 Task: Find a place to stay in Pekin, ND, with a price range of ₹10,000 to ₹15,000, 1 bedroom, 1 bed, 1 bathroom, and self check-in for 2 adults from June 2 to June 15.
Action: Mouse moved to (368, 146)
Screenshot: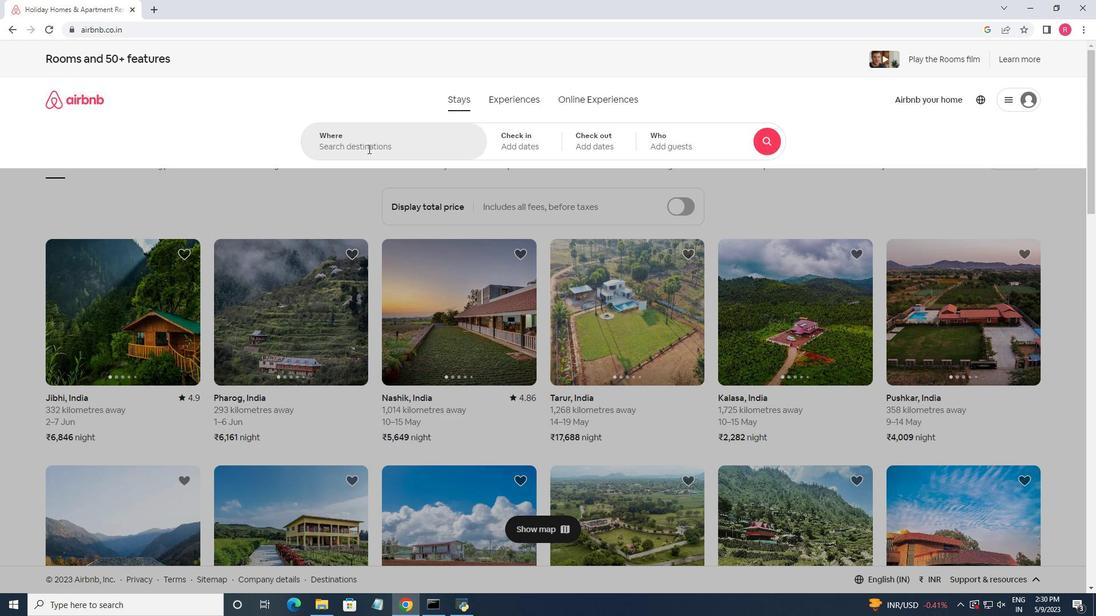 
Action: Mouse pressed left at (368, 146)
Screenshot: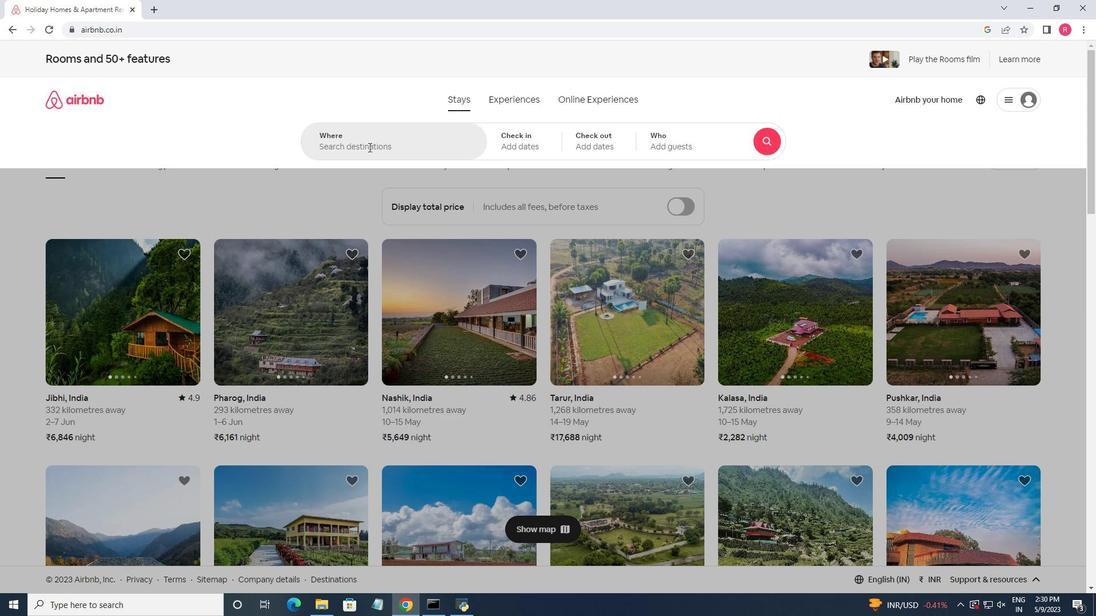 
Action: Mouse moved to (369, 145)
Screenshot: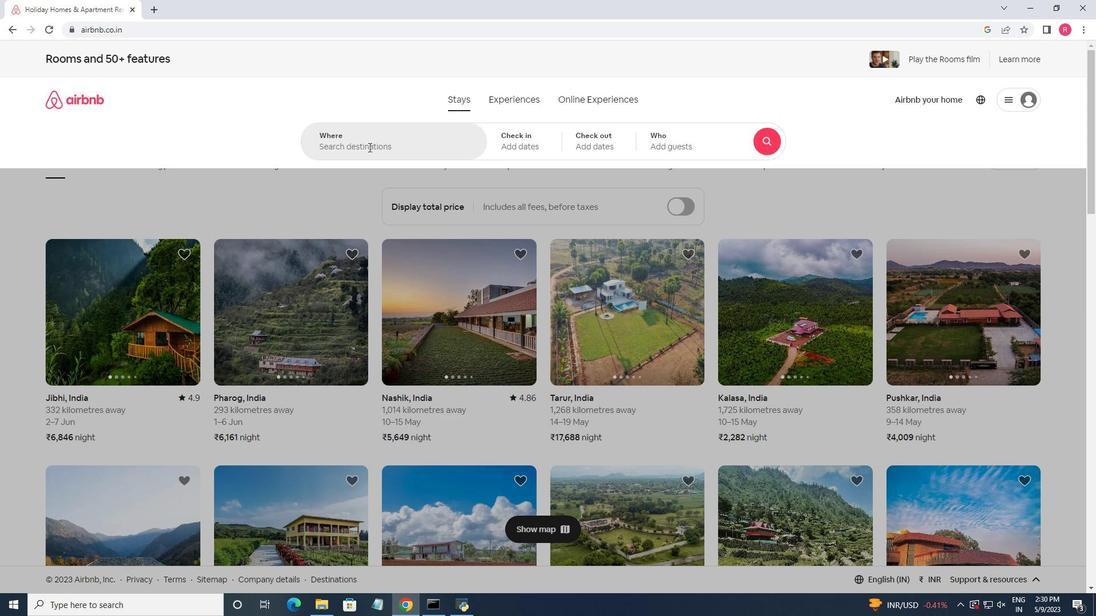
Action: Key pressed <Key.shift>Pekin,<Key.space><Key.shift>United<Key.space><Key.shift>States
Screenshot: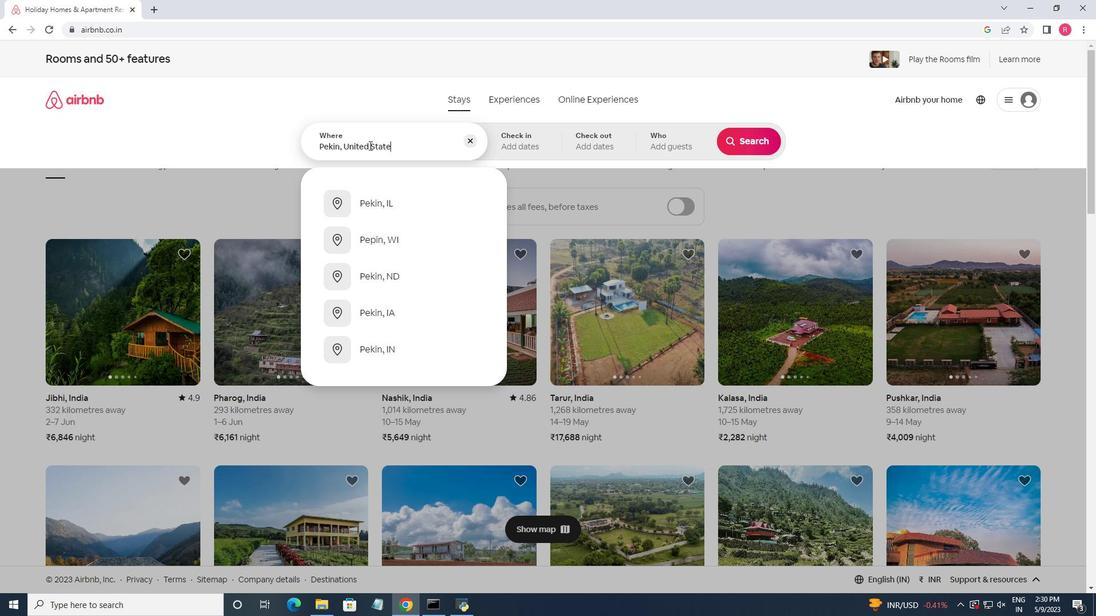 
Action: Mouse moved to (405, 219)
Screenshot: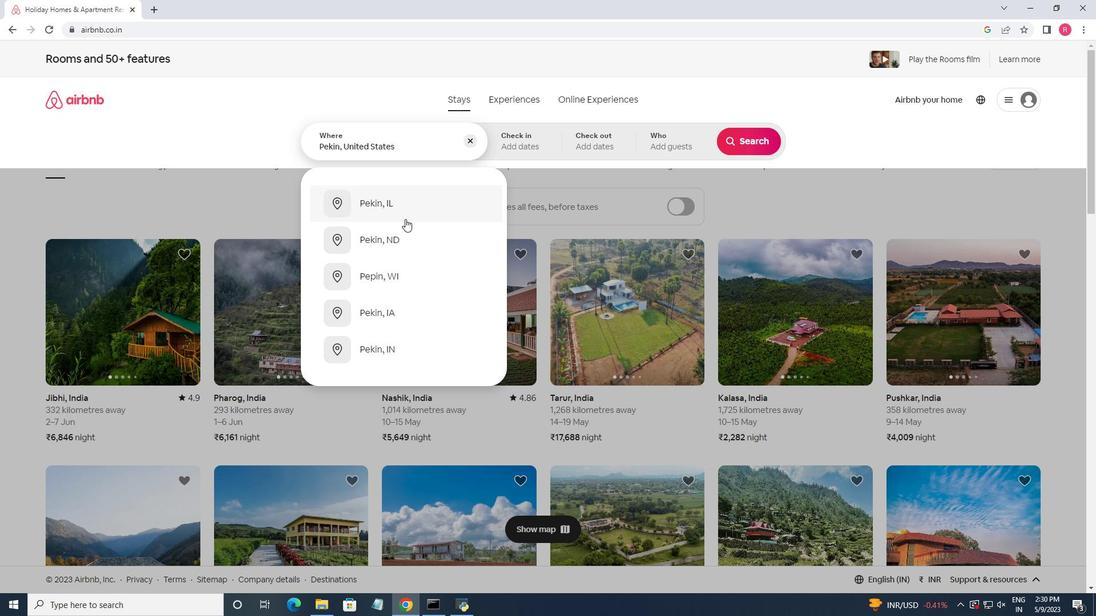 
Action: Key pressed <Key.enter>
Screenshot: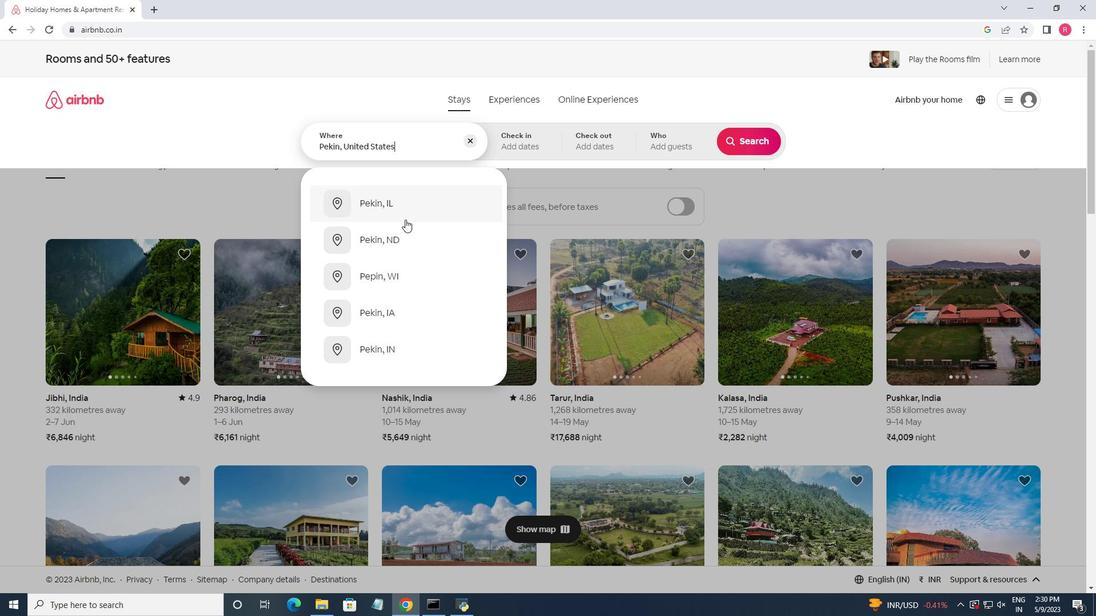 
Action: Mouse moved to (711, 278)
Screenshot: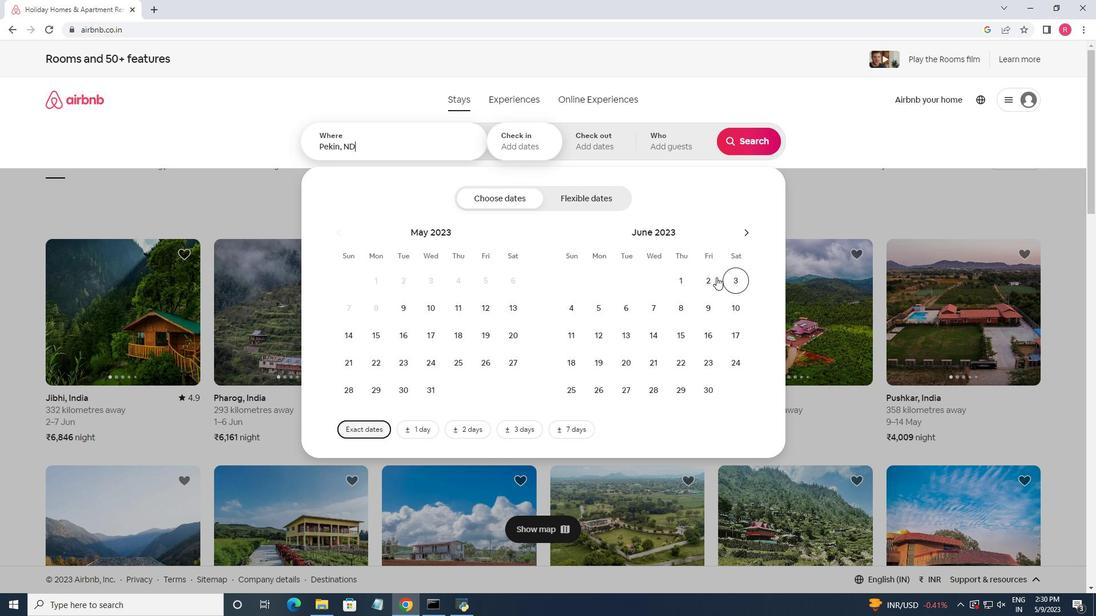
Action: Mouse pressed left at (711, 278)
Screenshot: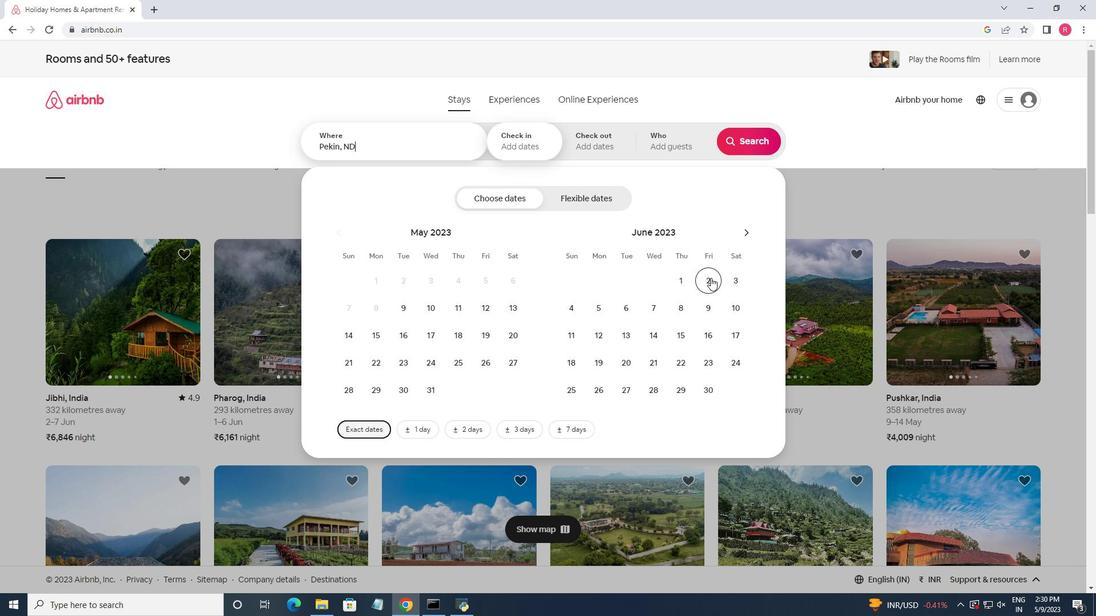 
Action: Mouse moved to (689, 338)
Screenshot: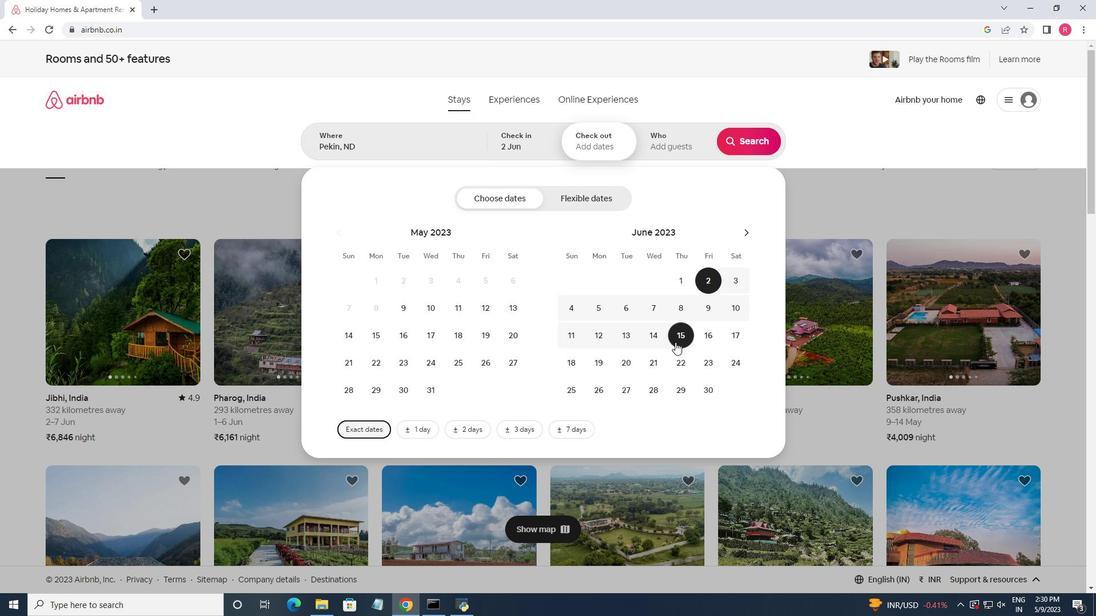 
Action: Mouse pressed left at (689, 338)
Screenshot: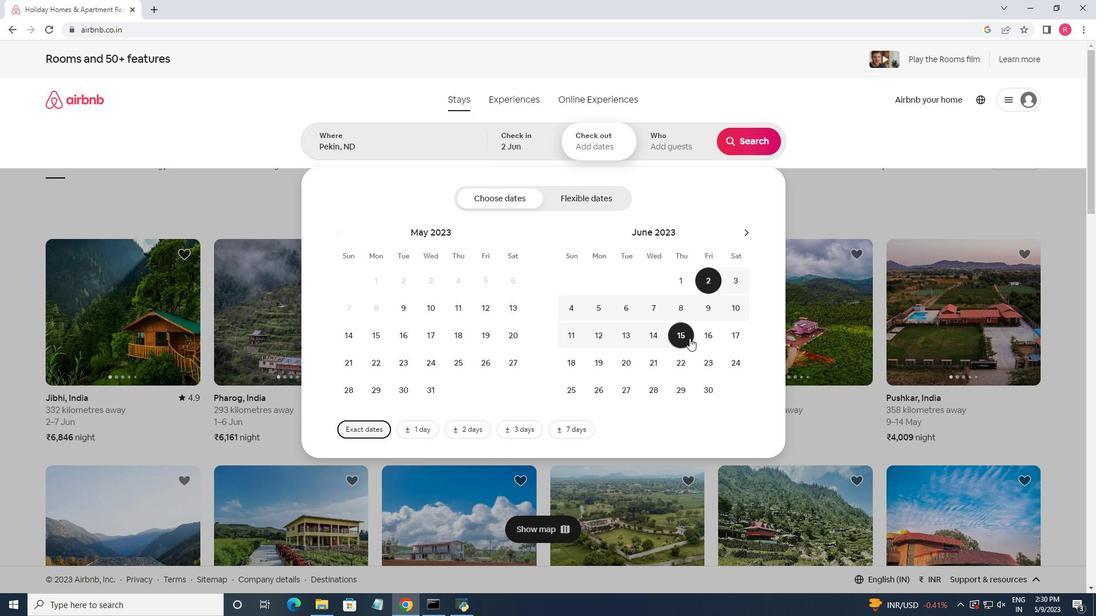 
Action: Mouse moved to (664, 153)
Screenshot: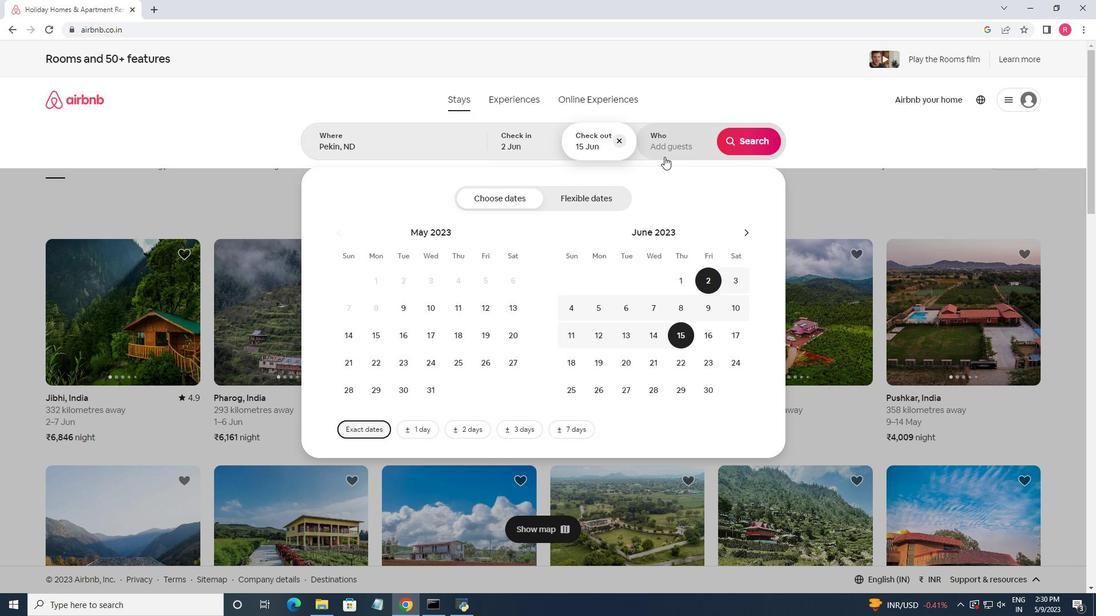 
Action: Mouse pressed left at (664, 153)
Screenshot: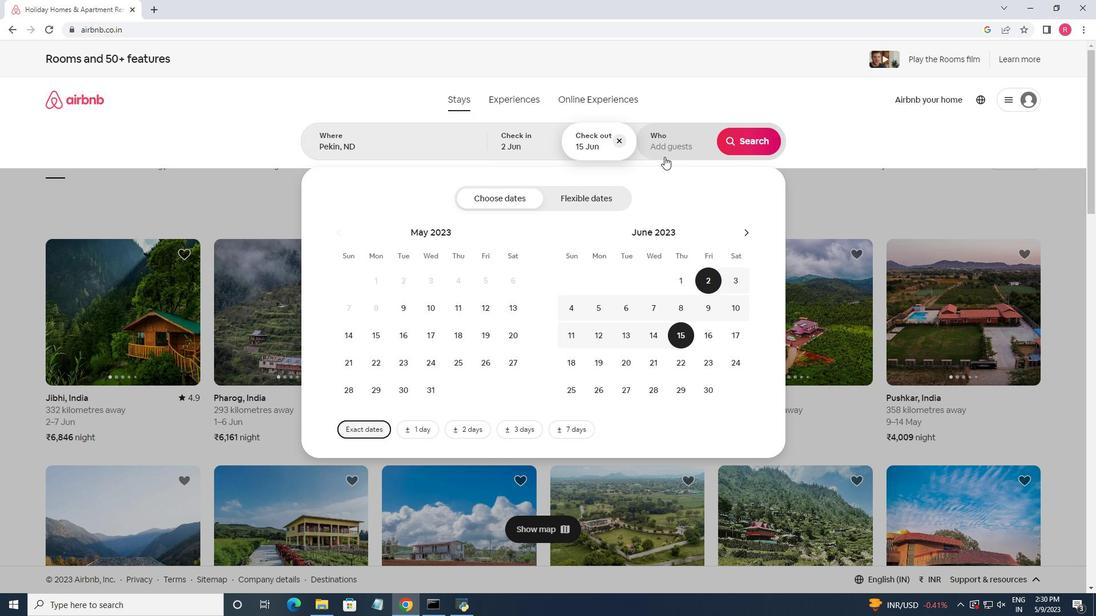 
Action: Mouse moved to (759, 199)
Screenshot: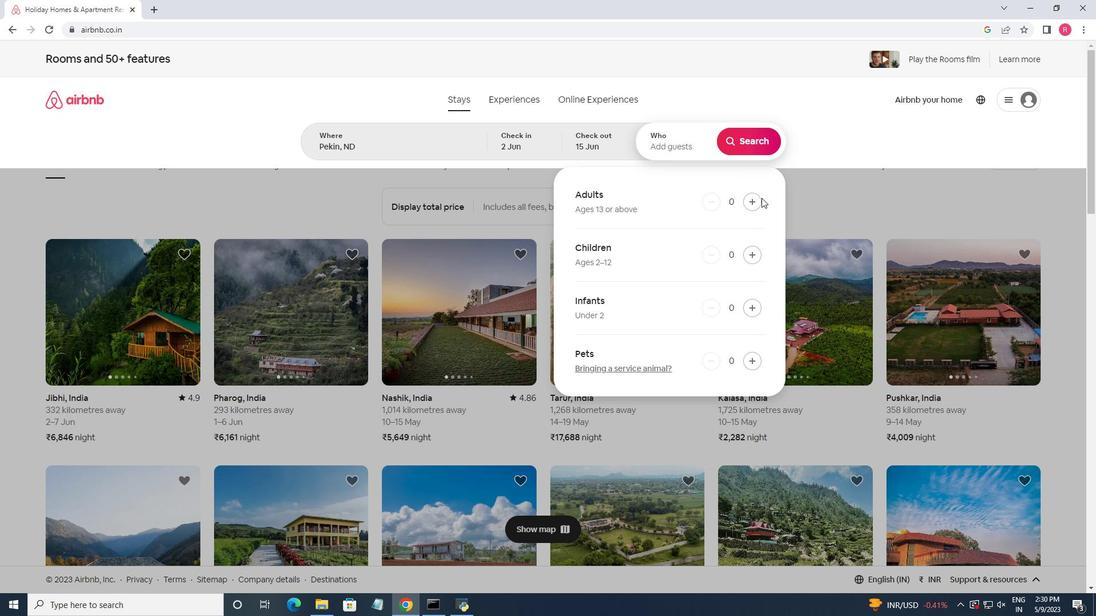 
Action: Mouse pressed left at (759, 199)
Screenshot: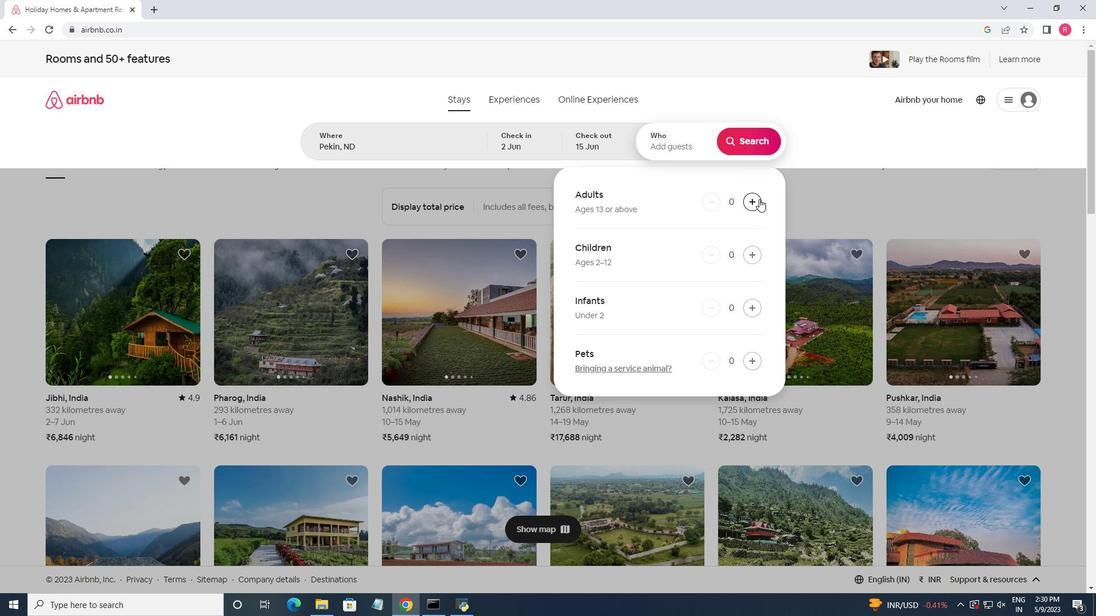 
Action: Mouse pressed left at (759, 199)
Screenshot: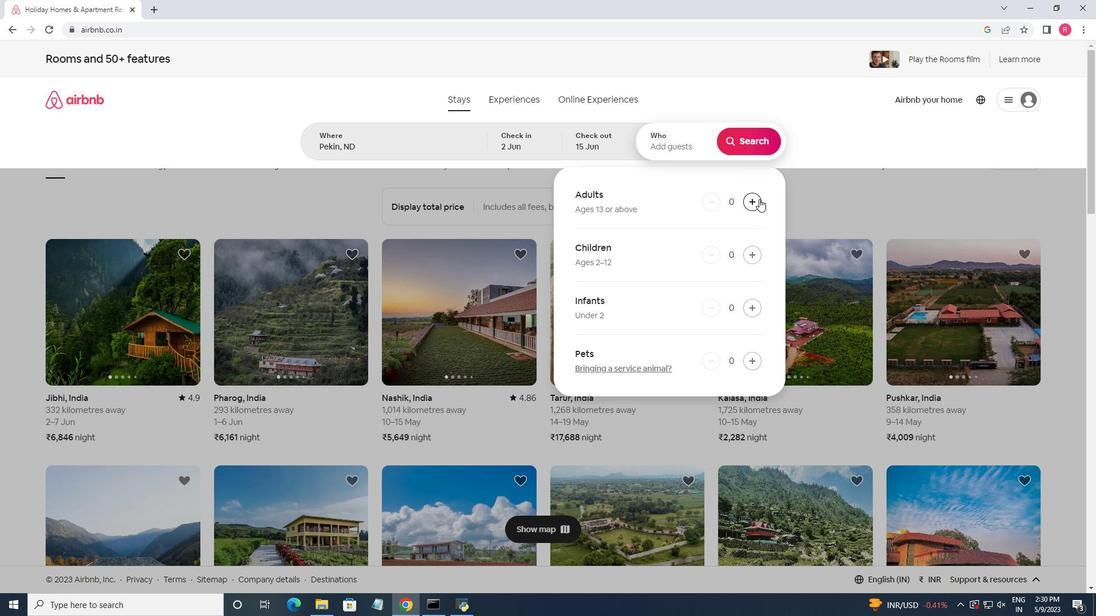 
Action: Mouse moved to (738, 147)
Screenshot: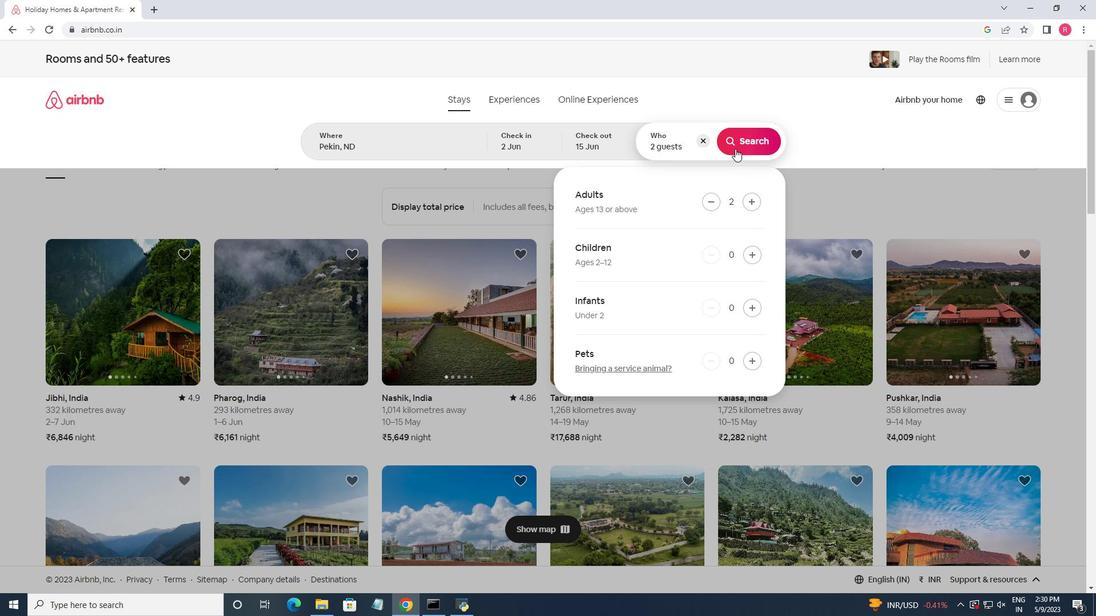 
Action: Mouse pressed left at (738, 147)
Screenshot: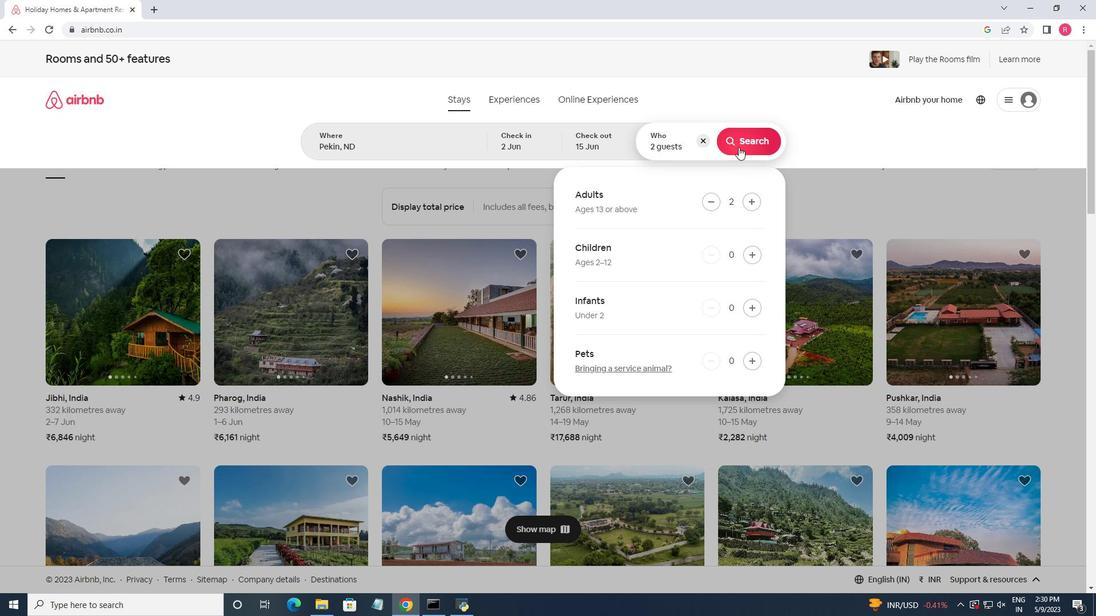 
Action: Mouse moved to (1044, 114)
Screenshot: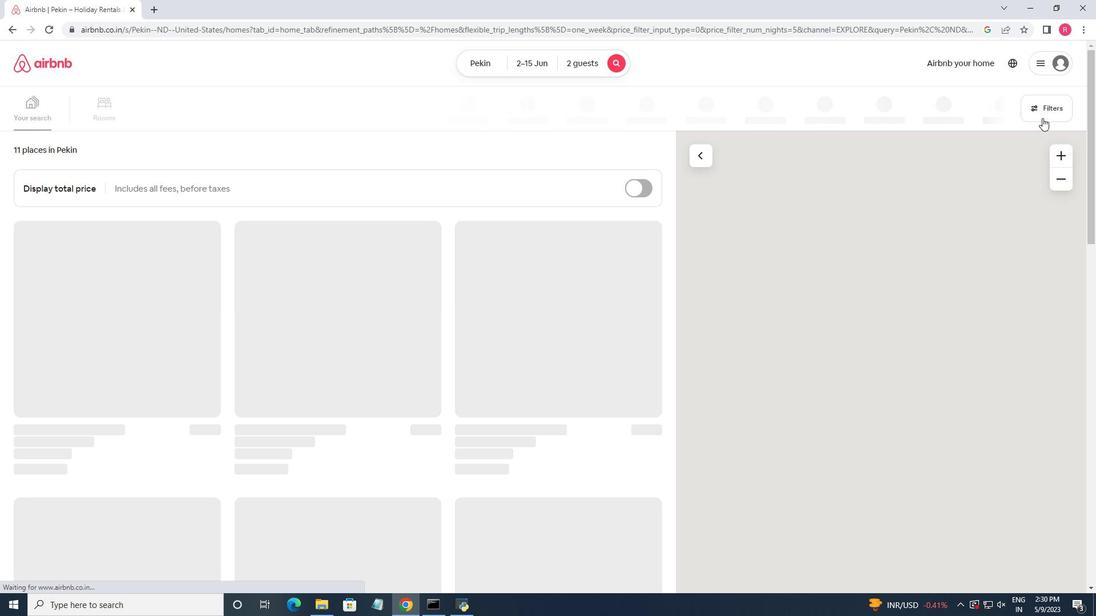 
Action: Mouse pressed left at (1044, 114)
Screenshot: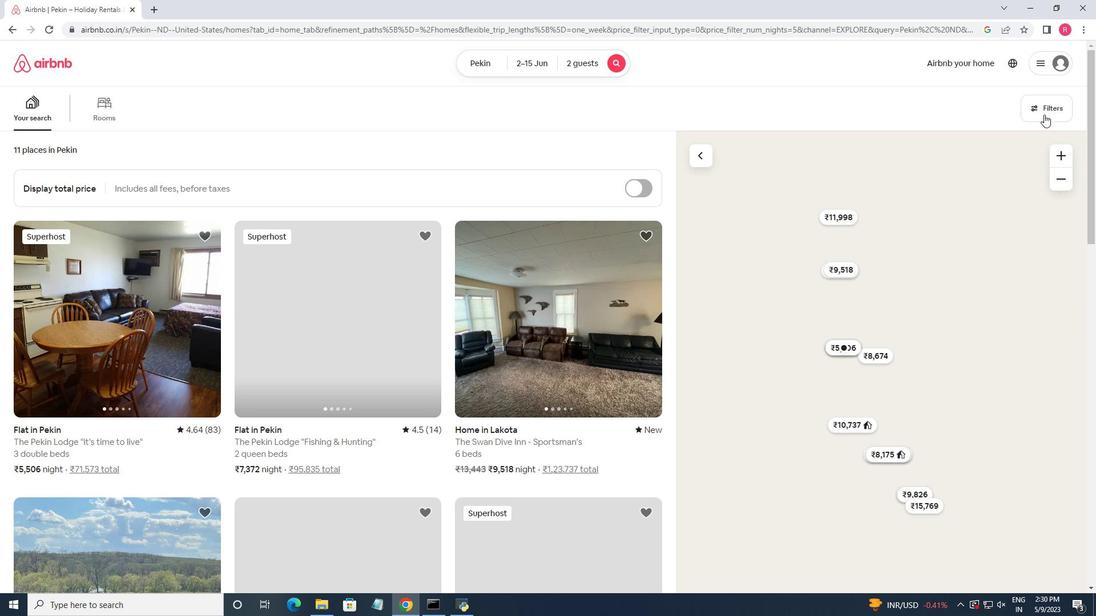 
Action: Mouse moved to (424, 385)
Screenshot: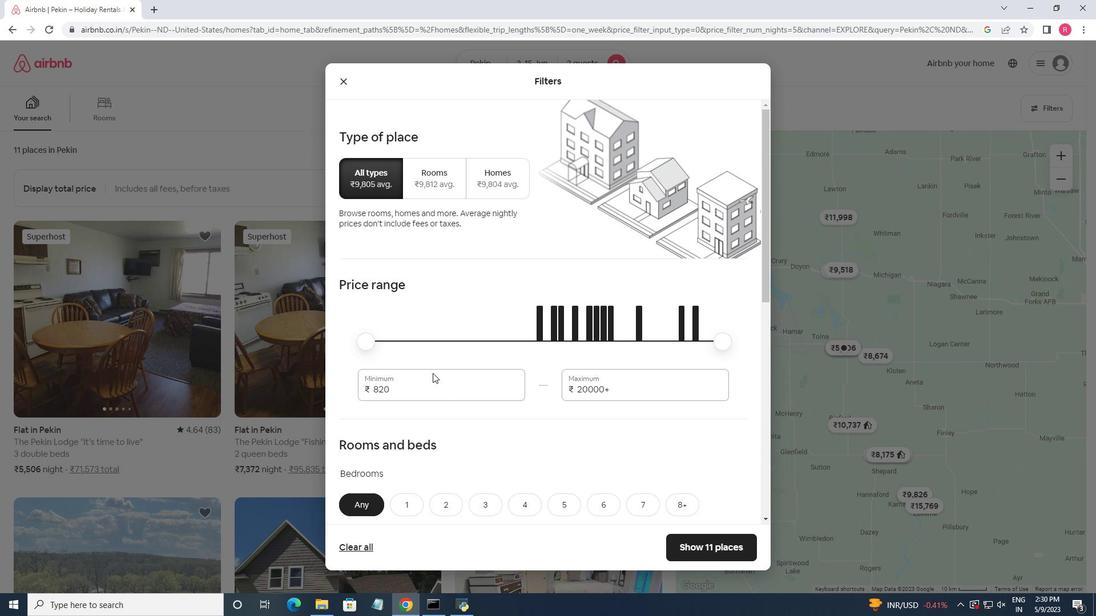 
Action: Mouse pressed left at (424, 385)
Screenshot: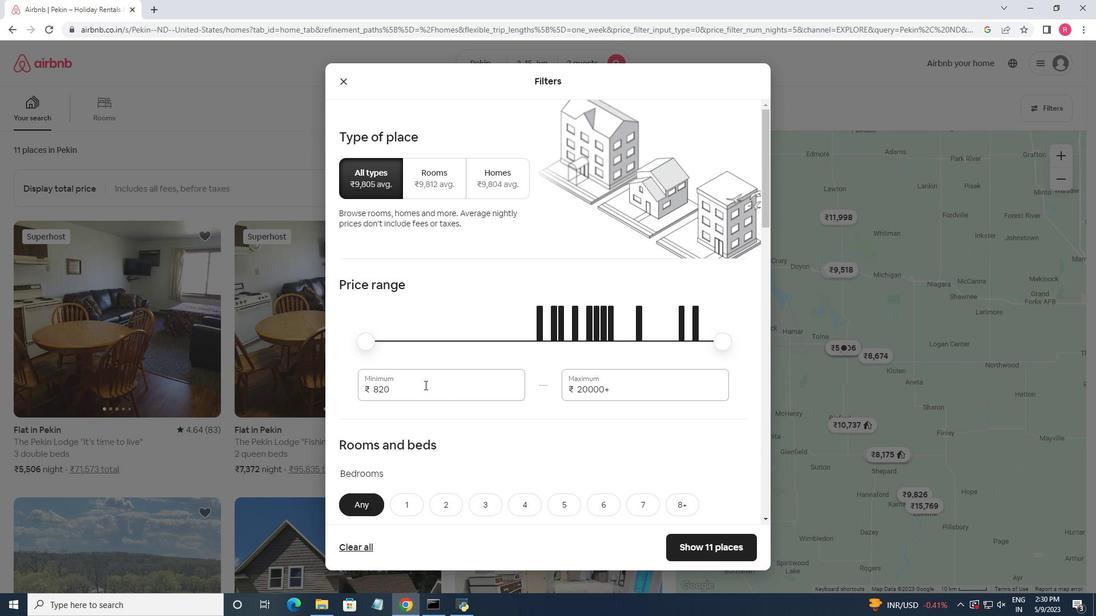 
Action: Mouse pressed left at (424, 385)
Screenshot: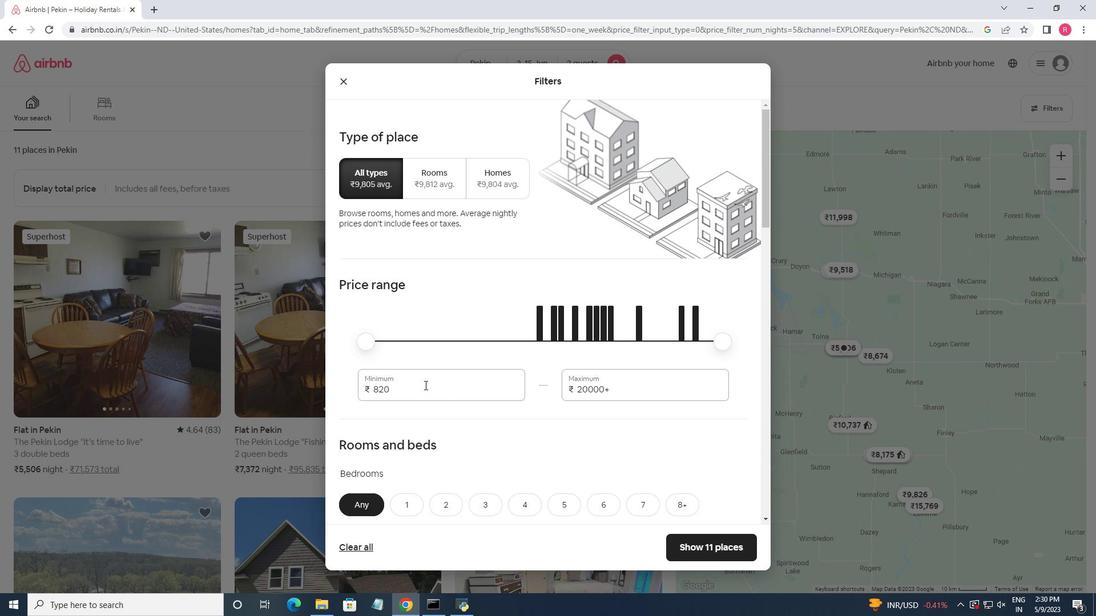 
Action: Key pressed 10000<Key.tab>15000
Screenshot: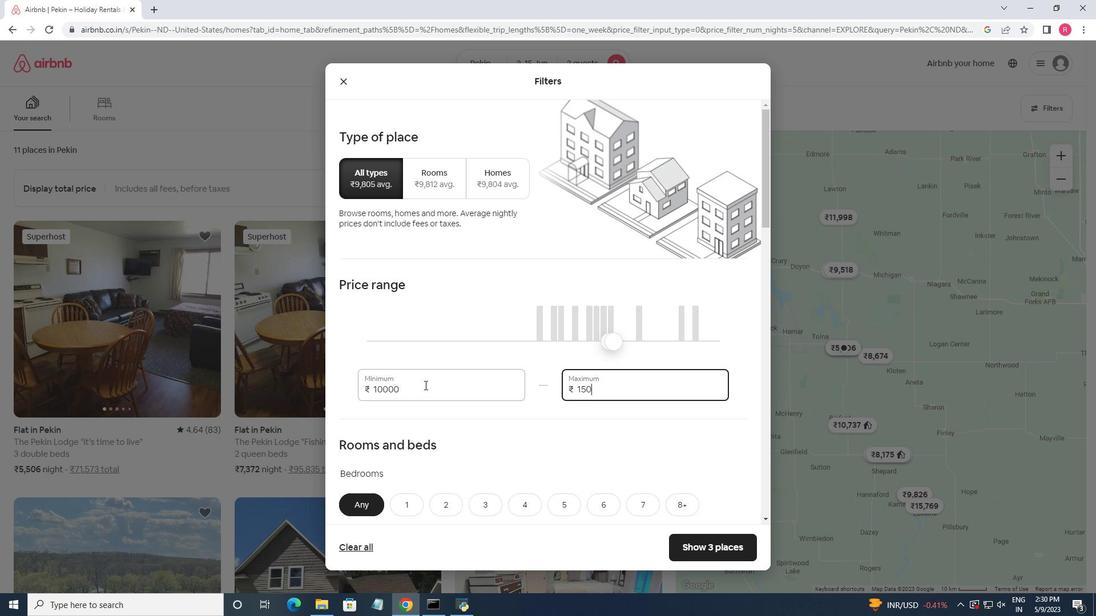 
Action: Mouse moved to (437, 428)
Screenshot: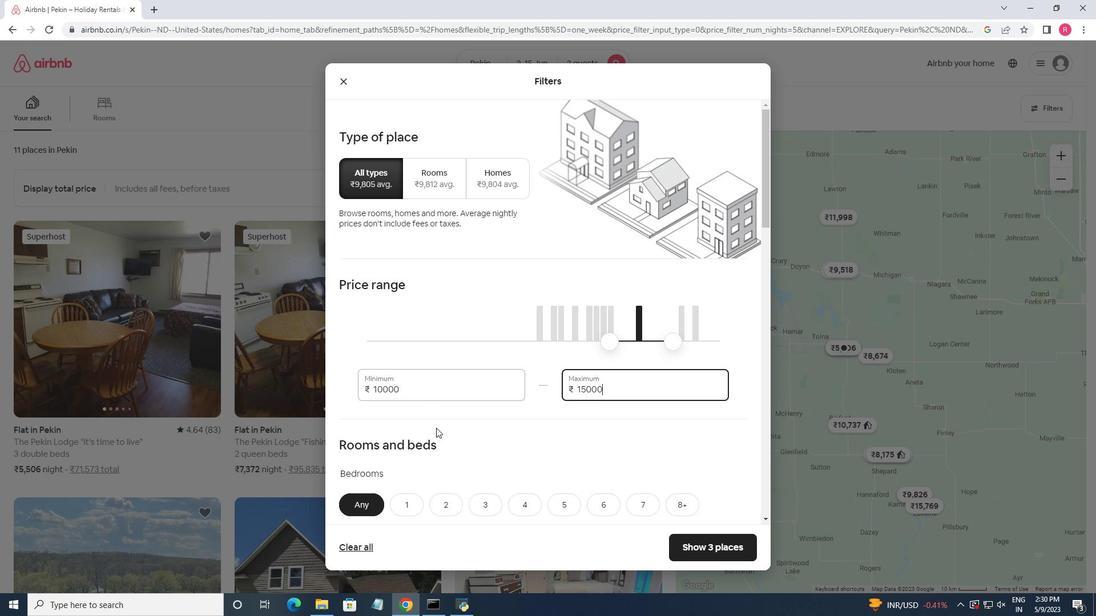 
Action: Mouse scrolled (437, 427) with delta (0, 0)
Screenshot: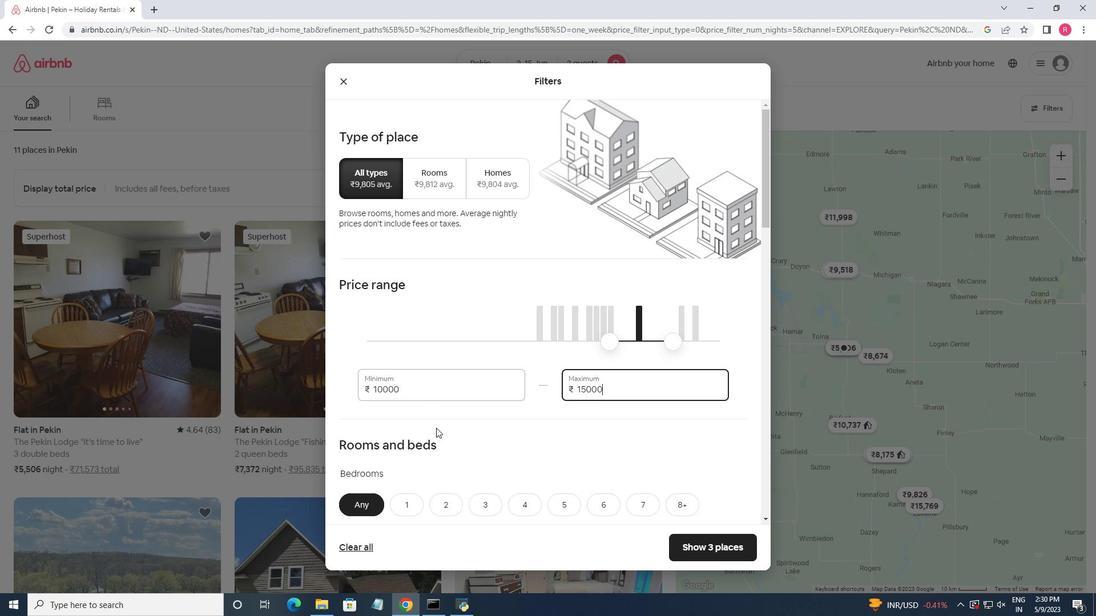 
Action: Mouse moved to (402, 446)
Screenshot: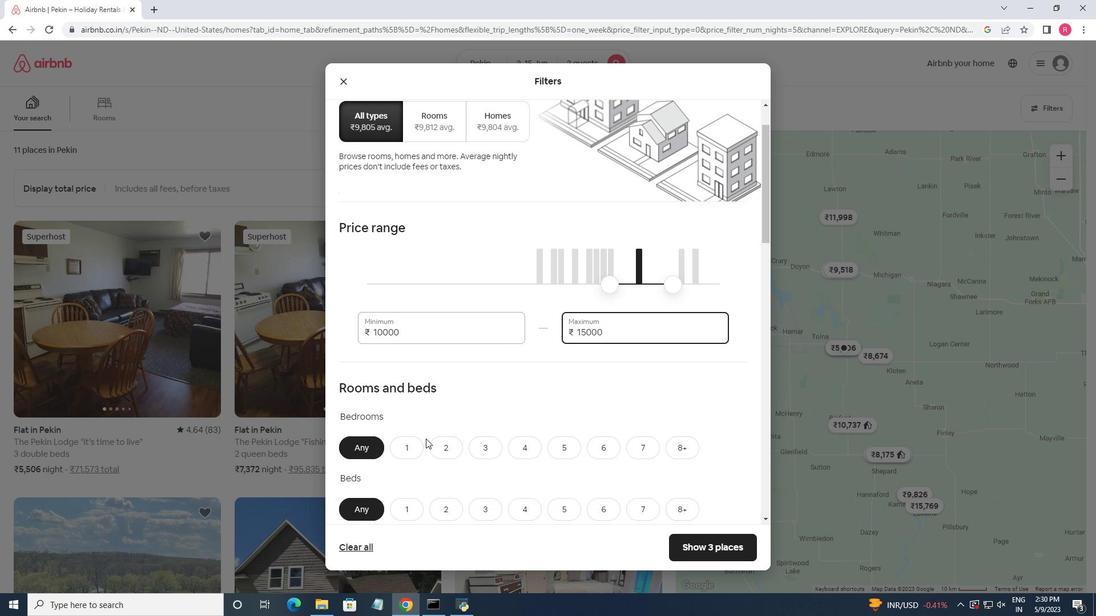 
Action: Mouse pressed left at (402, 446)
Screenshot: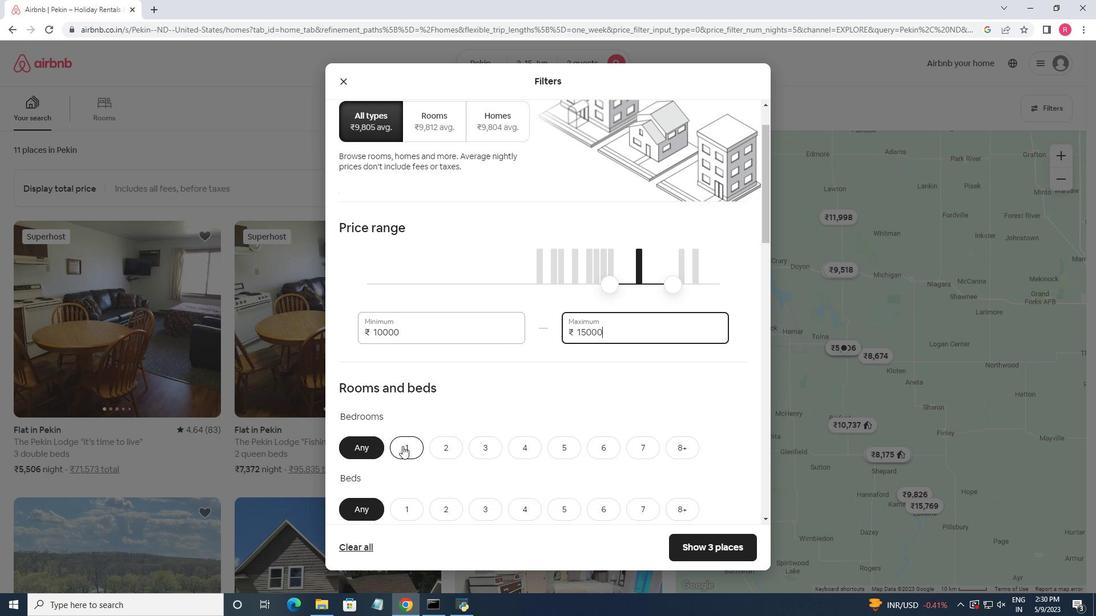 
Action: Mouse moved to (396, 509)
Screenshot: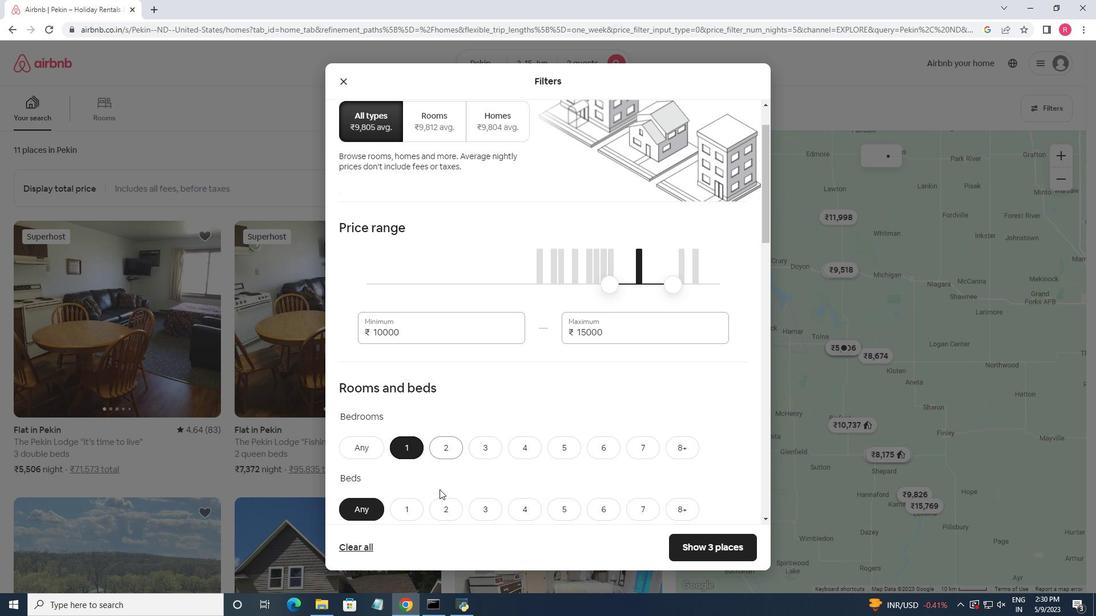 
Action: Mouse pressed left at (396, 509)
Screenshot: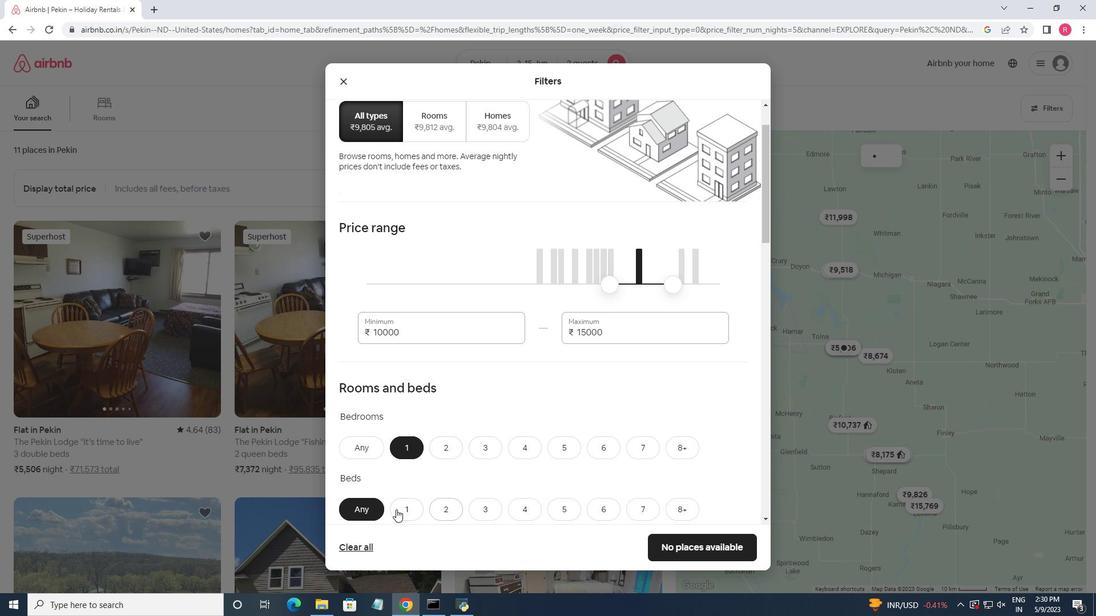 
Action: Mouse moved to (500, 399)
Screenshot: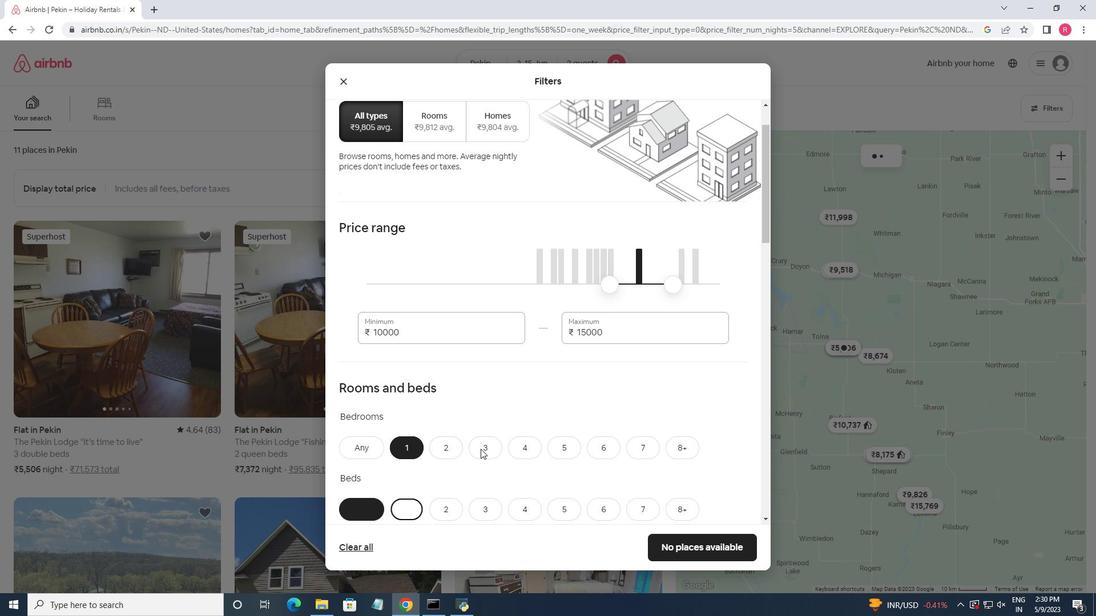 
Action: Mouse scrolled (500, 398) with delta (0, 0)
Screenshot: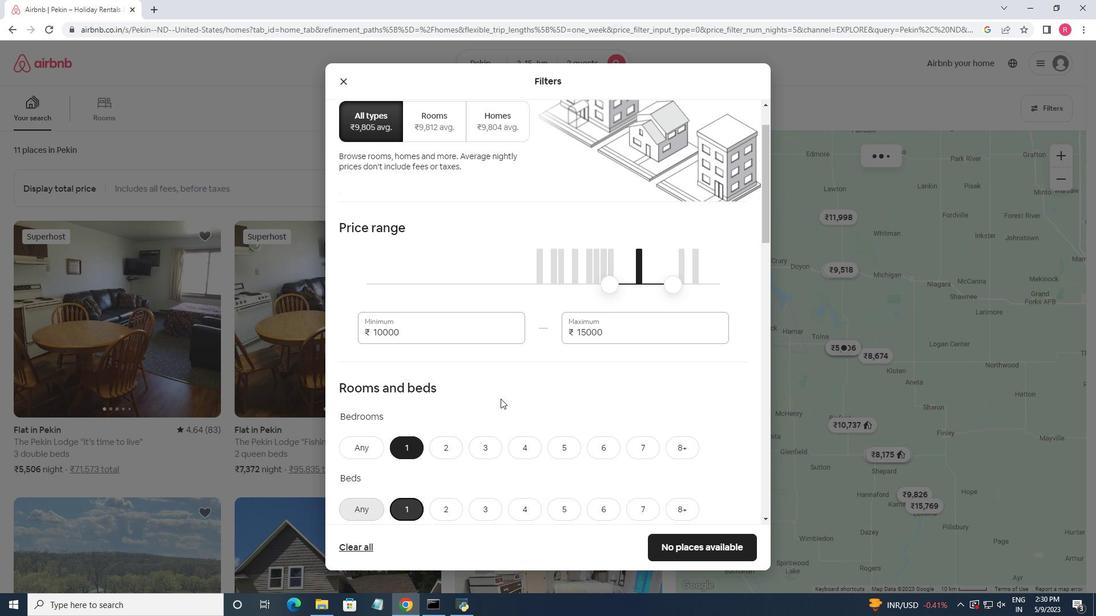 
Action: Mouse moved to (501, 398)
Screenshot: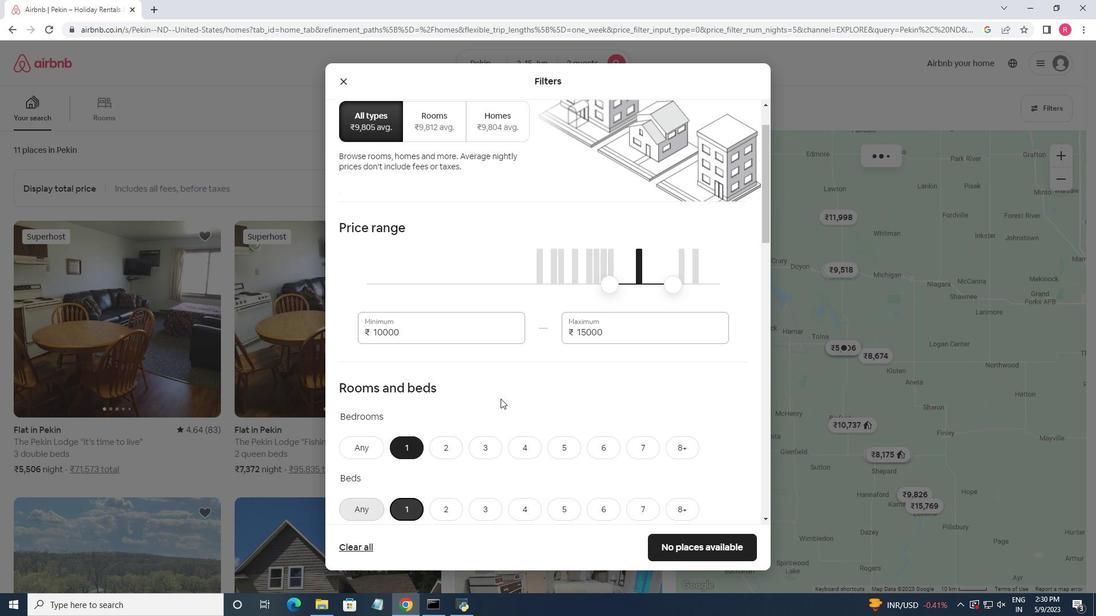 
Action: Mouse scrolled (501, 398) with delta (0, 0)
Screenshot: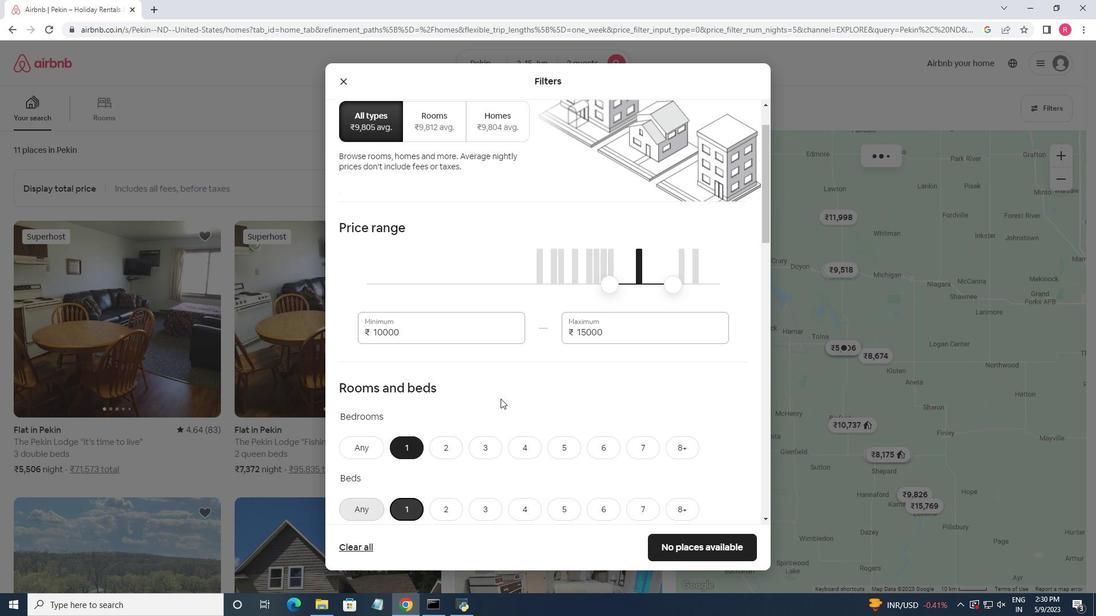 
Action: Mouse scrolled (501, 398) with delta (0, 0)
Screenshot: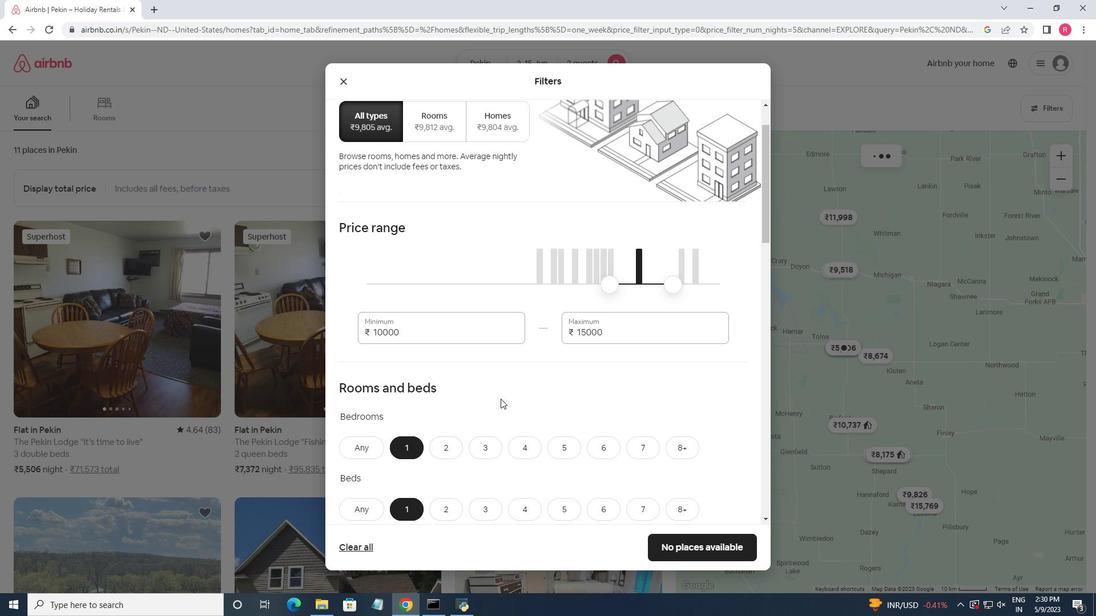 
Action: Mouse scrolled (501, 398) with delta (0, 0)
Screenshot: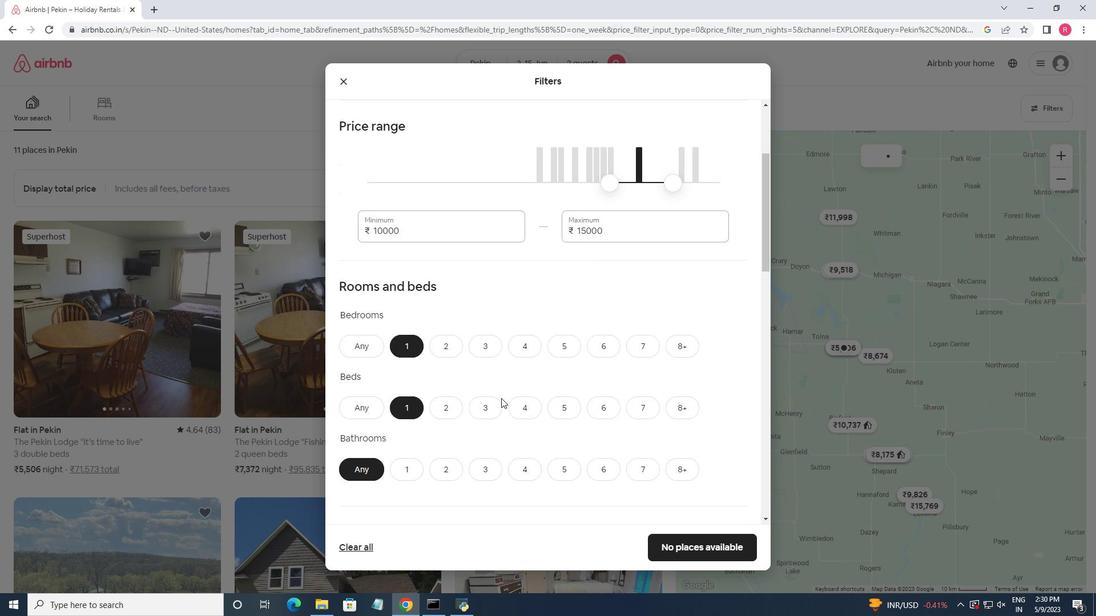 
Action: Mouse moved to (399, 349)
Screenshot: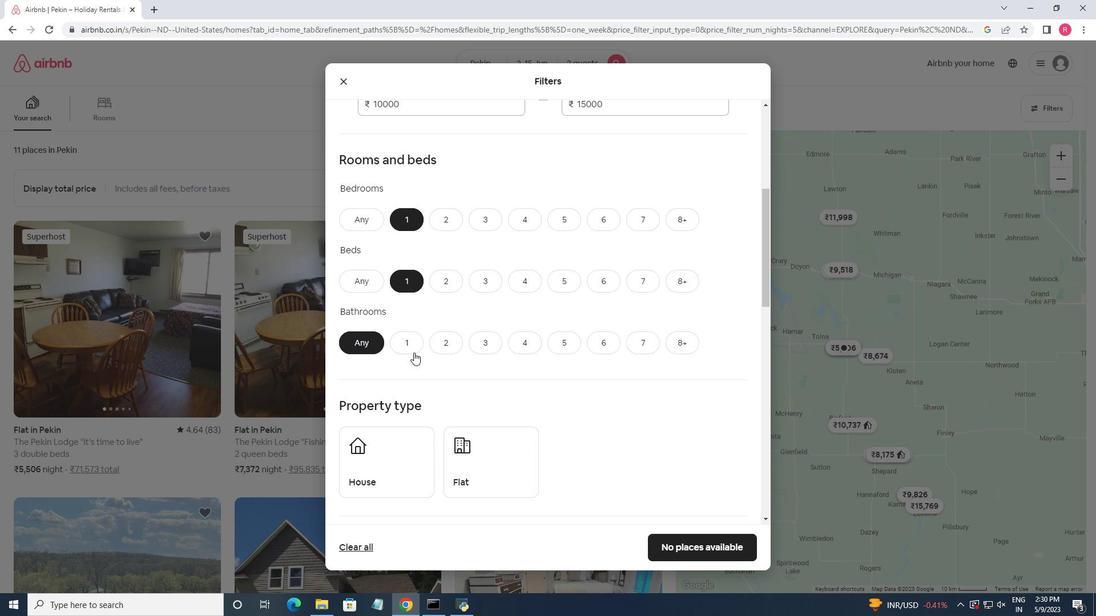 
Action: Mouse pressed left at (399, 349)
Screenshot: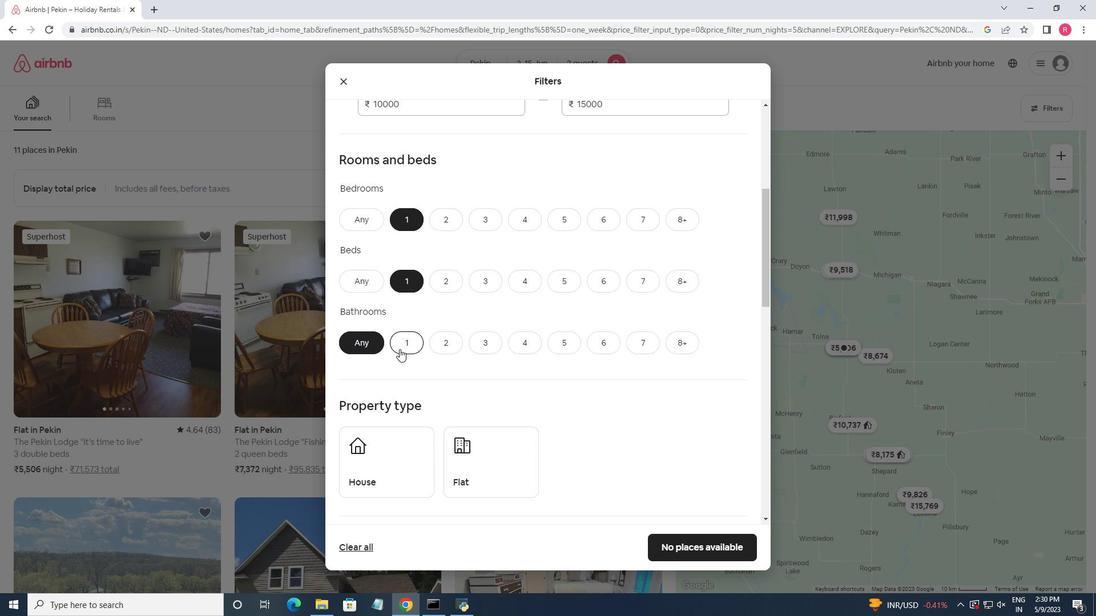 
Action: Mouse moved to (394, 469)
Screenshot: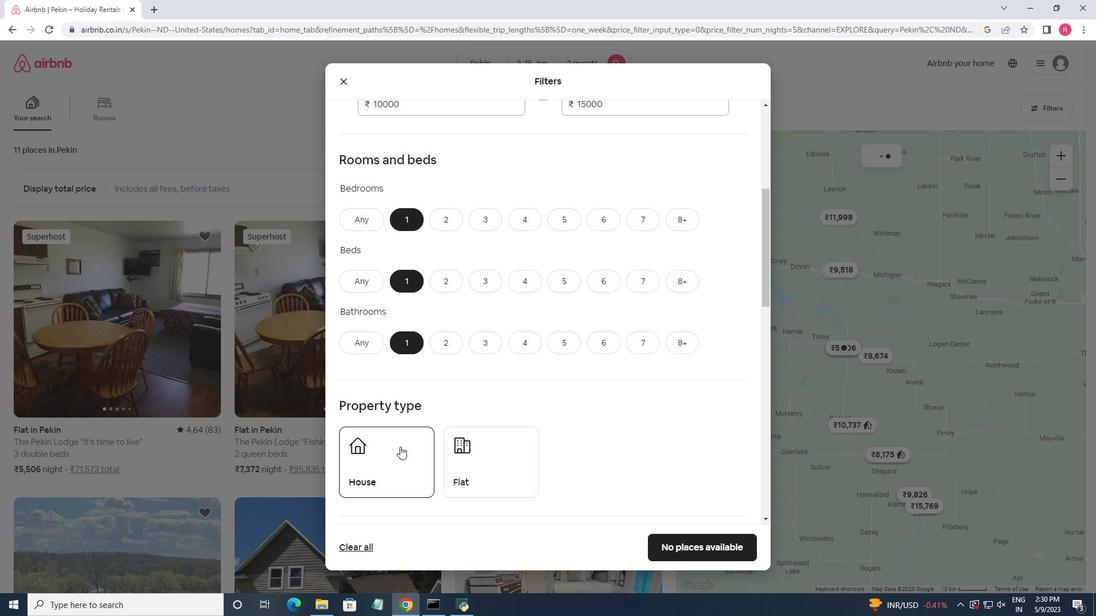 
Action: Mouse pressed left at (394, 469)
Screenshot: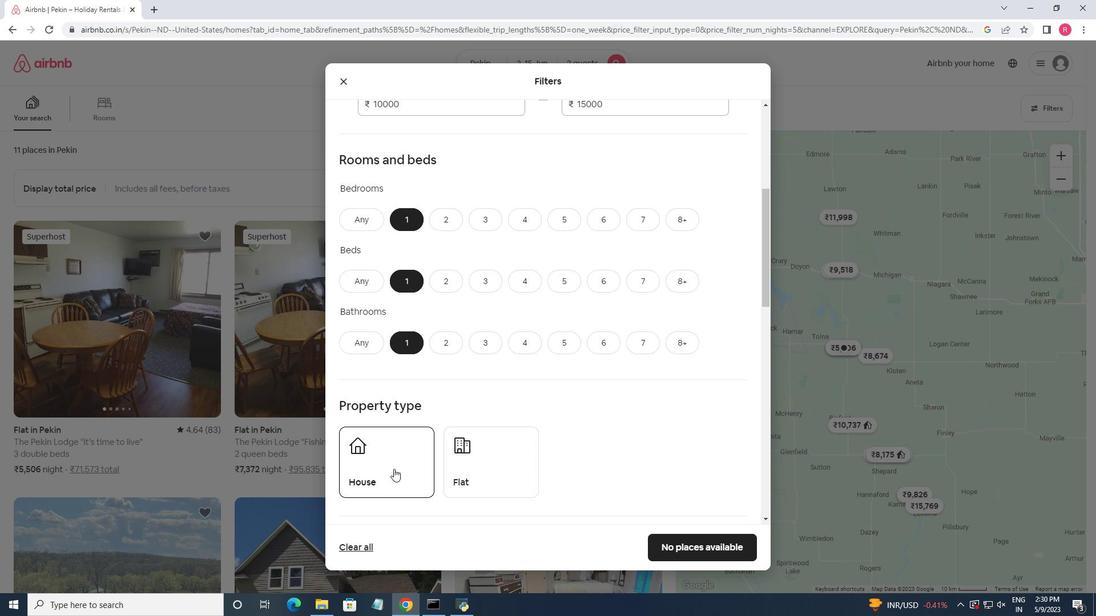 
Action: Mouse moved to (474, 464)
Screenshot: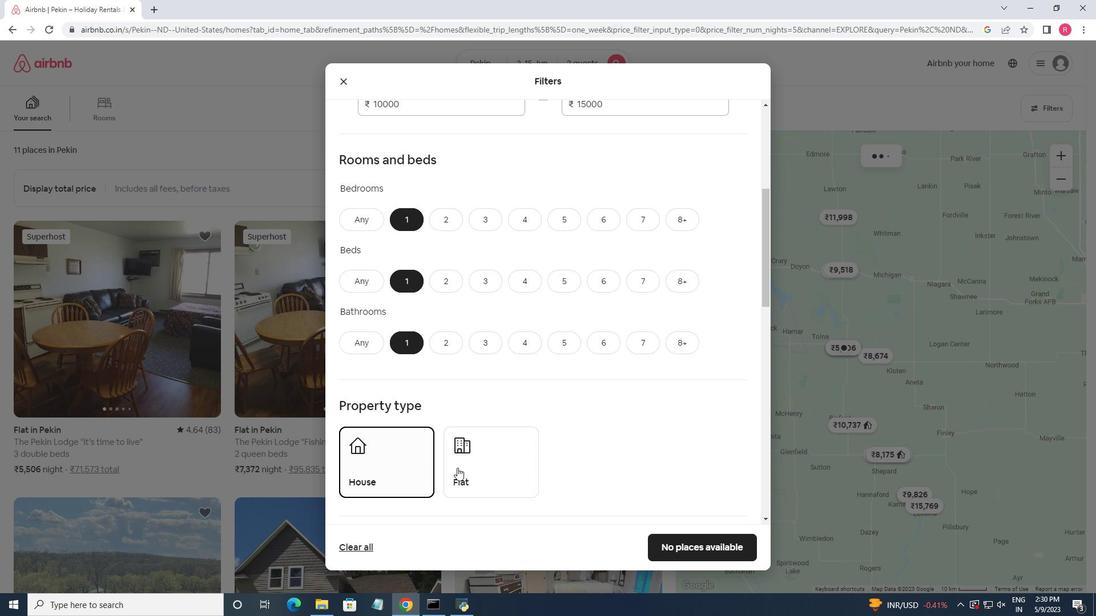 
Action: Mouse pressed left at (474, 464)
Screenshot: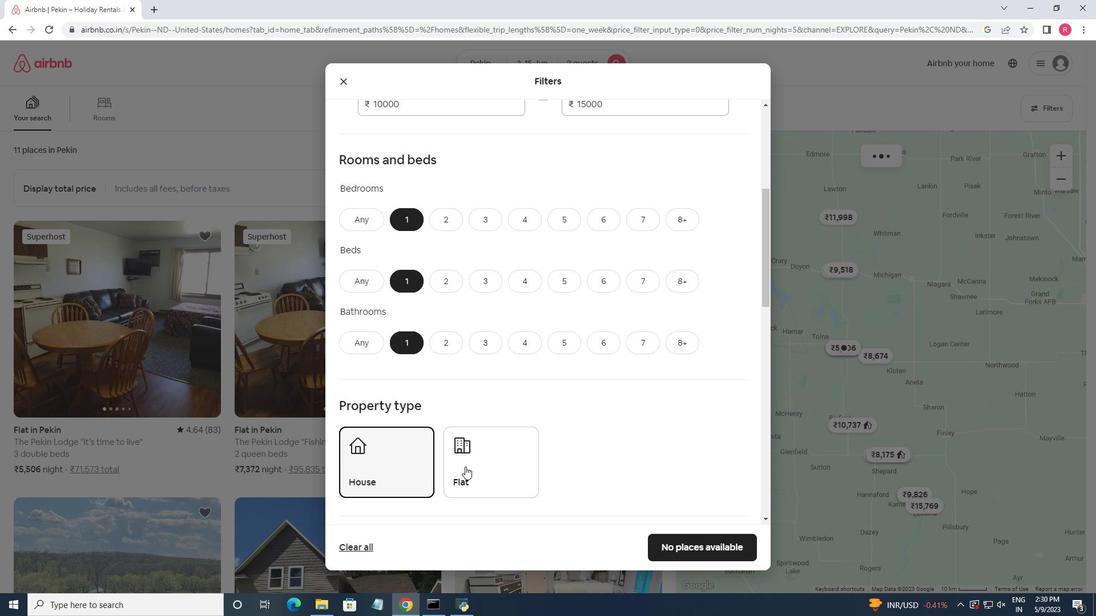 
Action: Mouse moved to (478, 359)
Screenshot: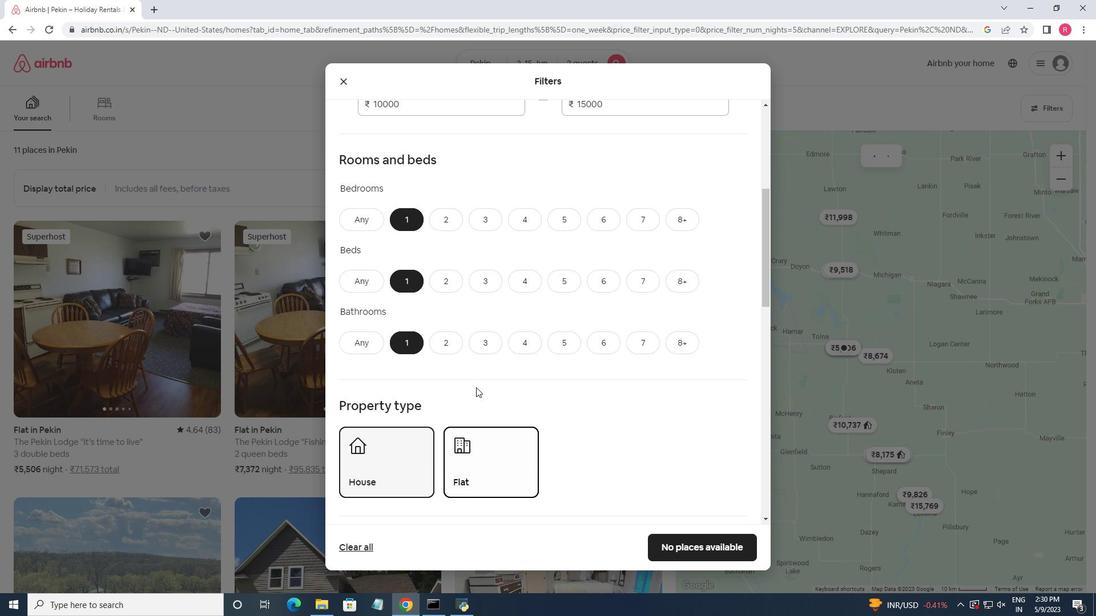 
Action: Mouse scrolled (478, 358) with delta (0, 0)
Screenshot: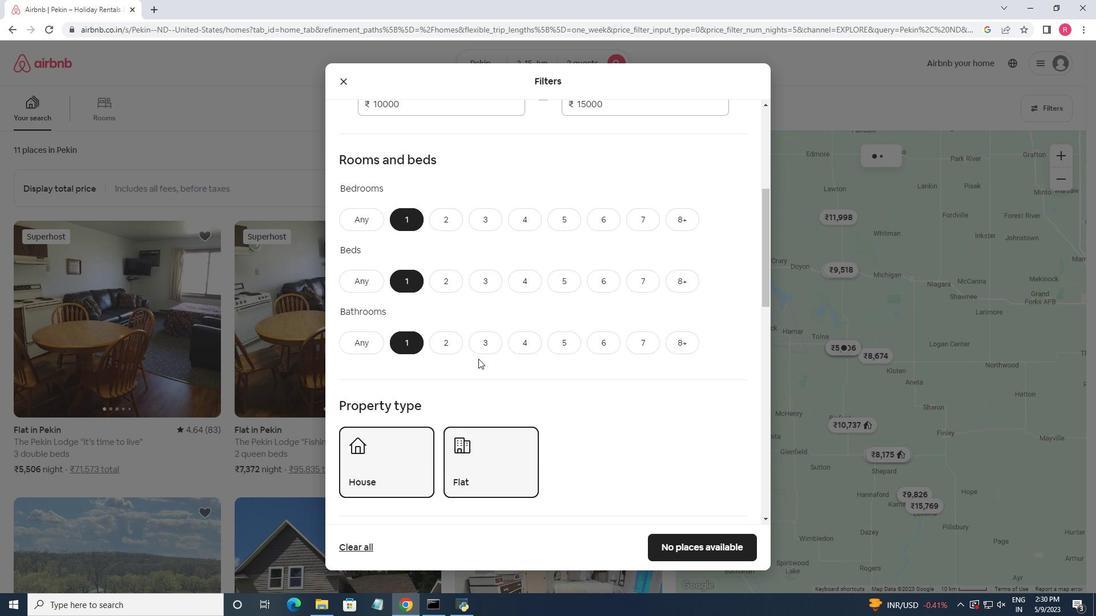 
Action: Mouse scrolled (478, 358) with delta (0, 0)
Screenshot: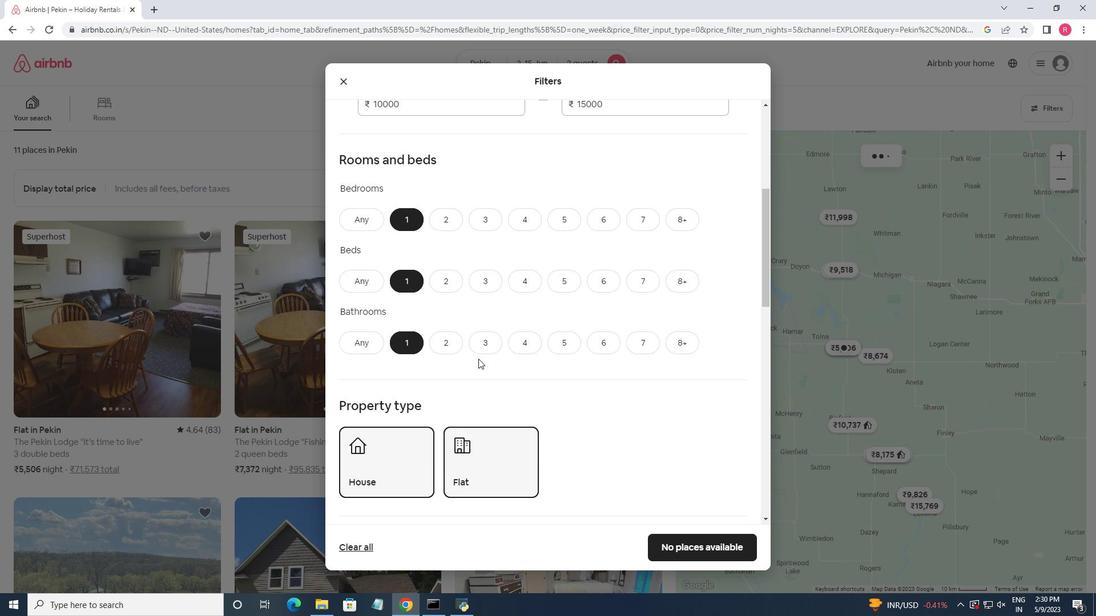 
Action: Mouse scrolled (478, 358) with delta (0, 0)
Screenshot: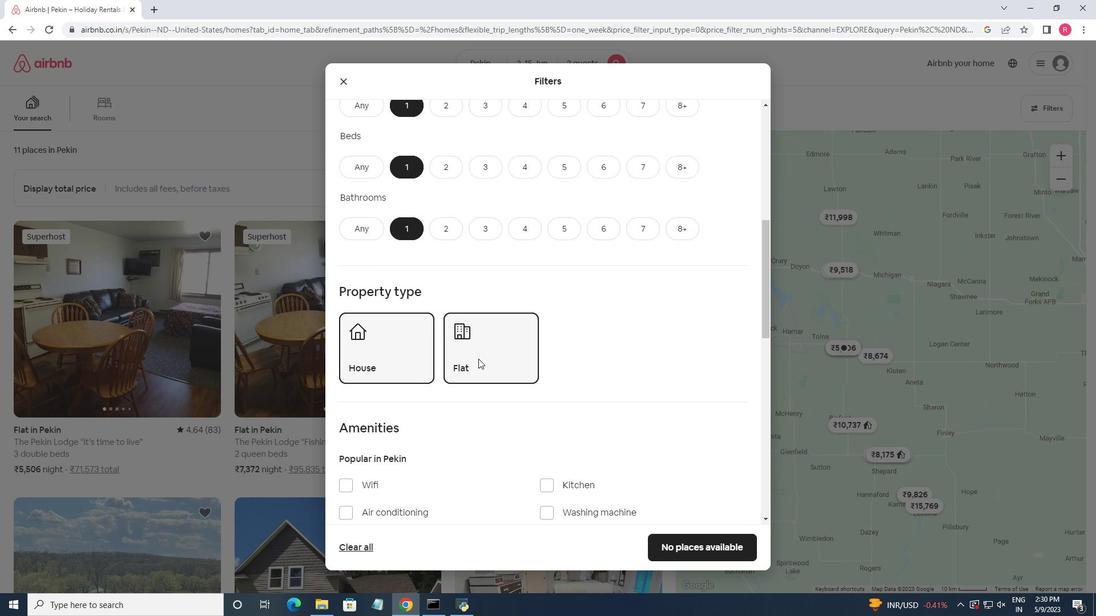 
Action: Mouse moved to (479, 358)
Screenshot: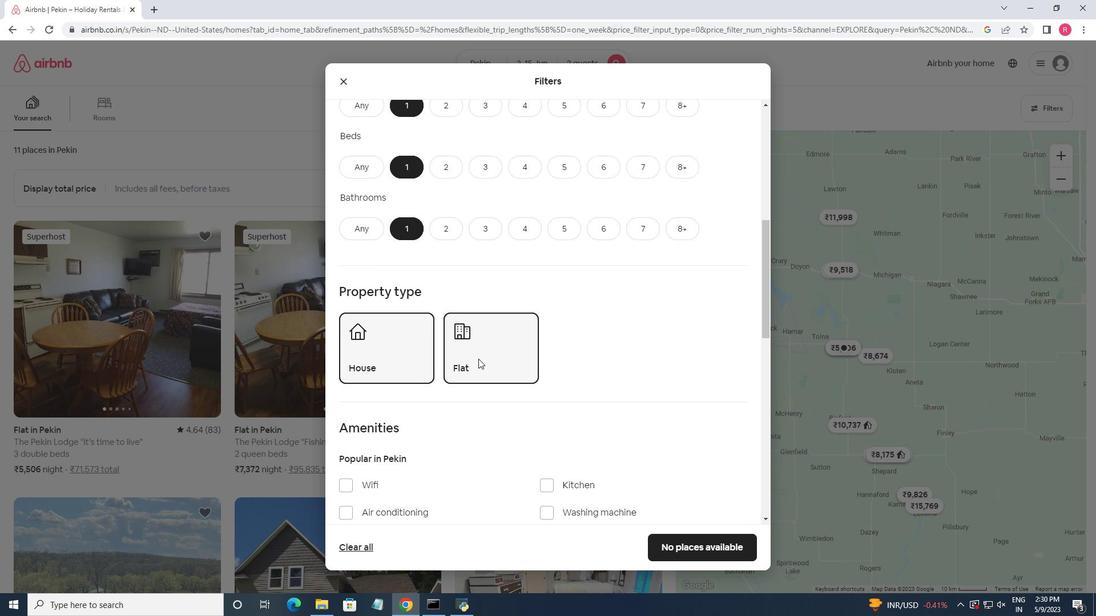 
Action: Mouse scrolled (479, 358) with delta (0, 0)
Screenshot: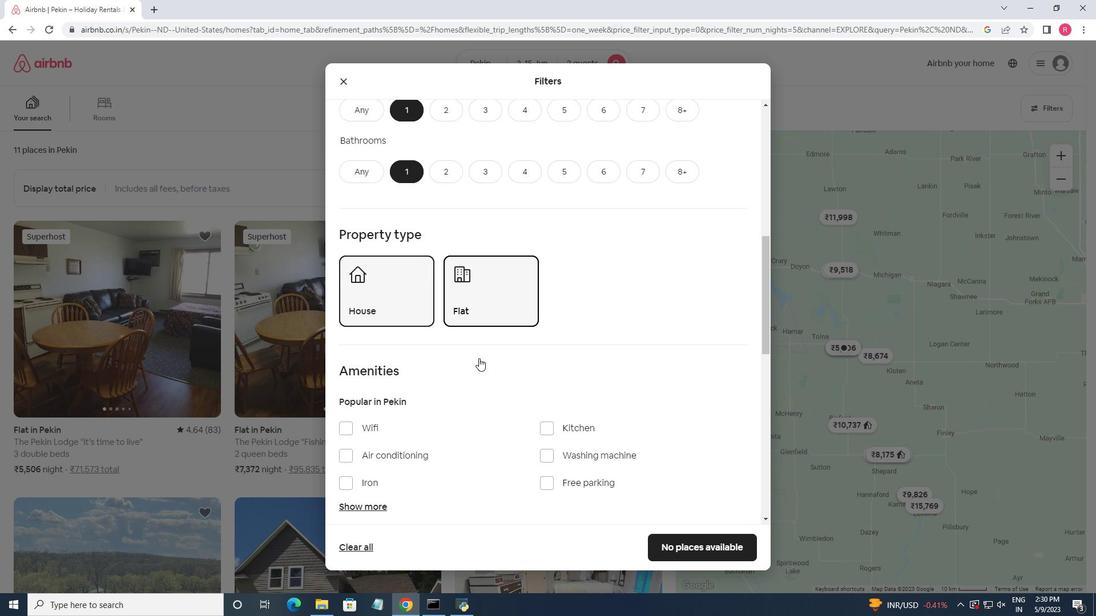 
Action: Mouse moved to (476, 364)
Screenshot: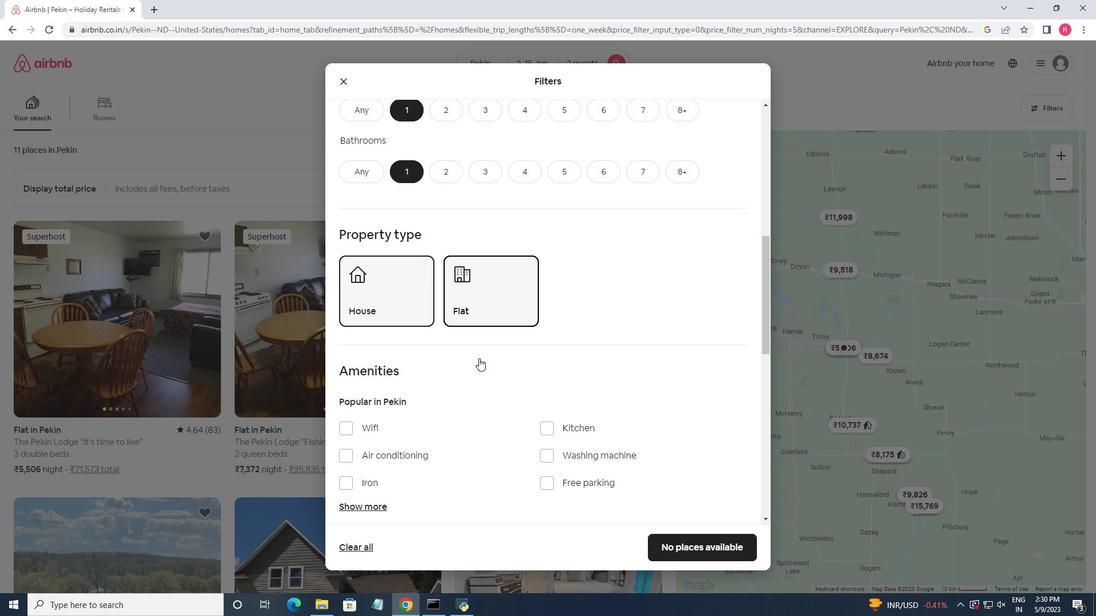 
Action: Mouse scrolled (476, 364) with delta (0, 0)
Screenshot: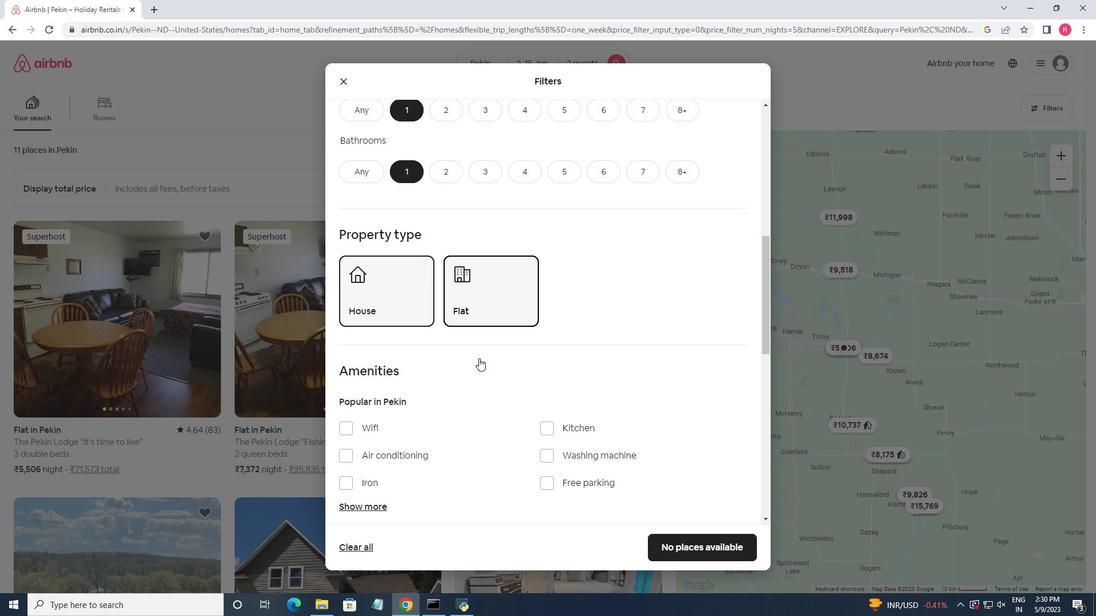 
Action: Mouse moved to (476, 365)
Screenshot: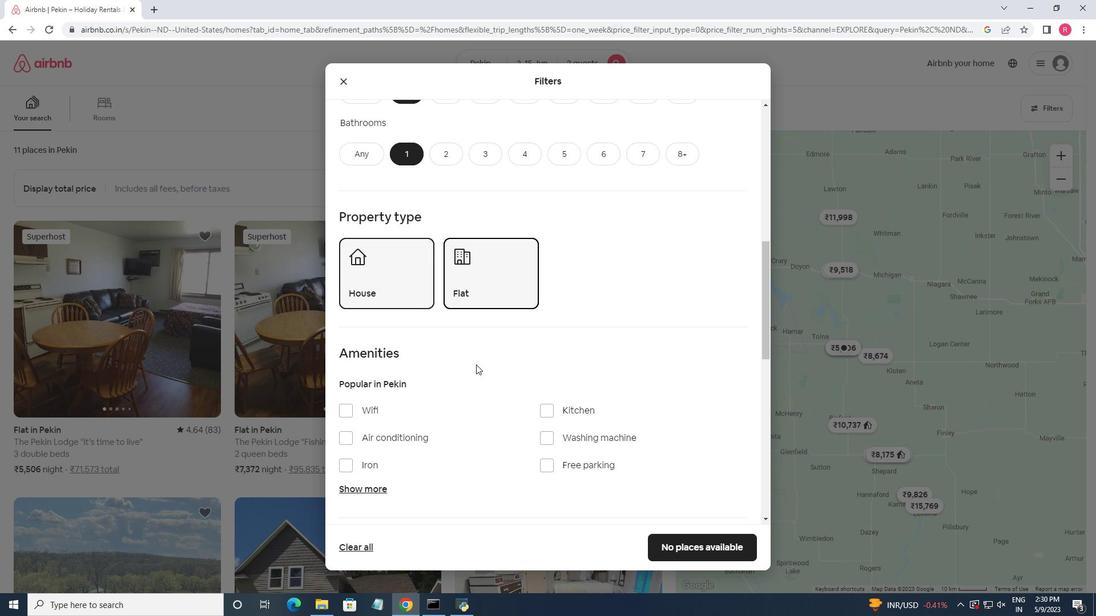 
Action: Mouse scrolled (476, 364) with delta (0, 0)
Screenshot: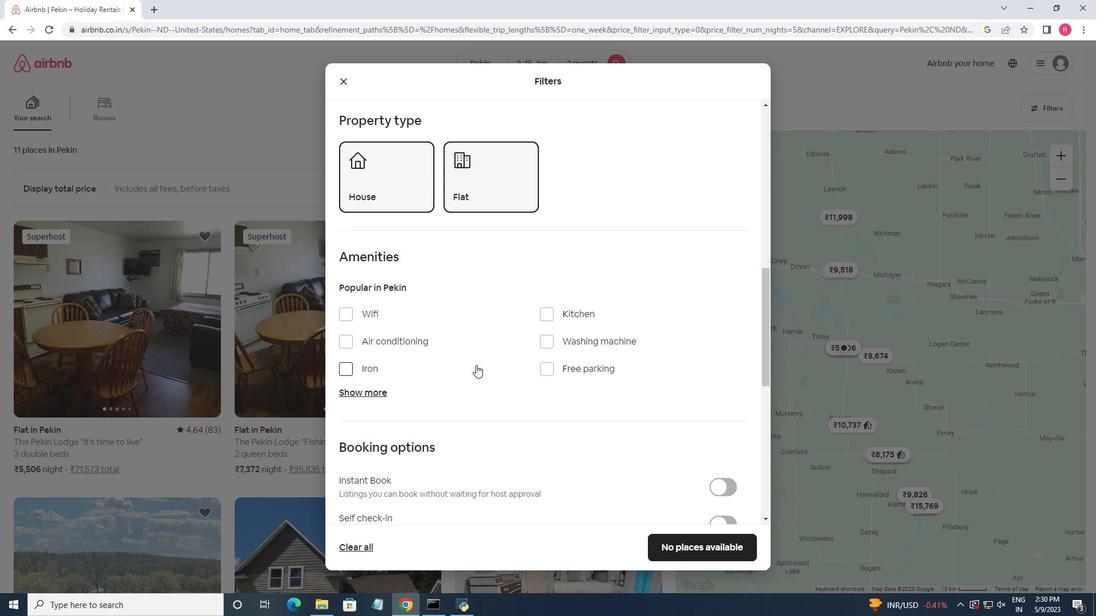 
Action: Mouse scrolled (476, 364) with delta (0, 0)
Screenshot: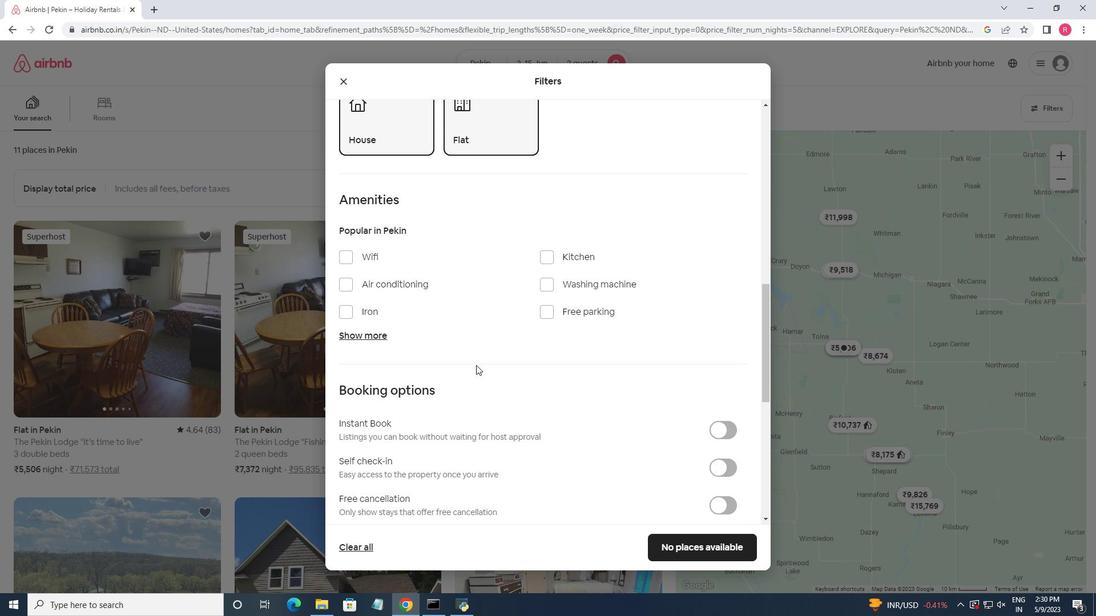 
Action: Mouse scrolled (476, 364) with delta (0, 0)
Screenshot: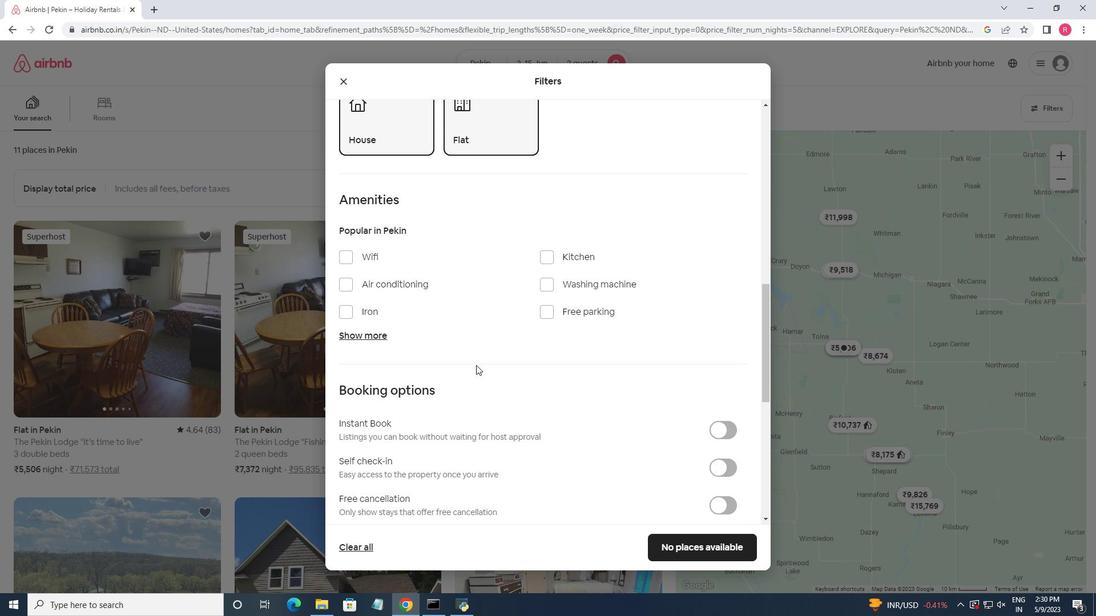 
Action: Mouse scrolled (476, 364) with delta (0, 0)
Screenshot: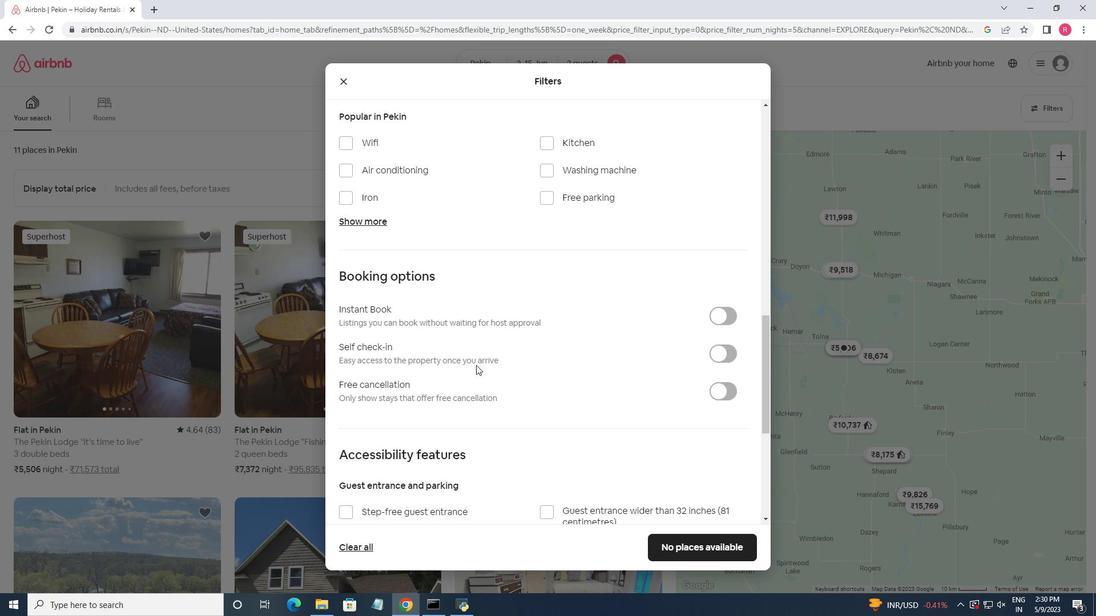
Action: Mouse scrolled (476, 364) with delta (0, 0)
Screenshot: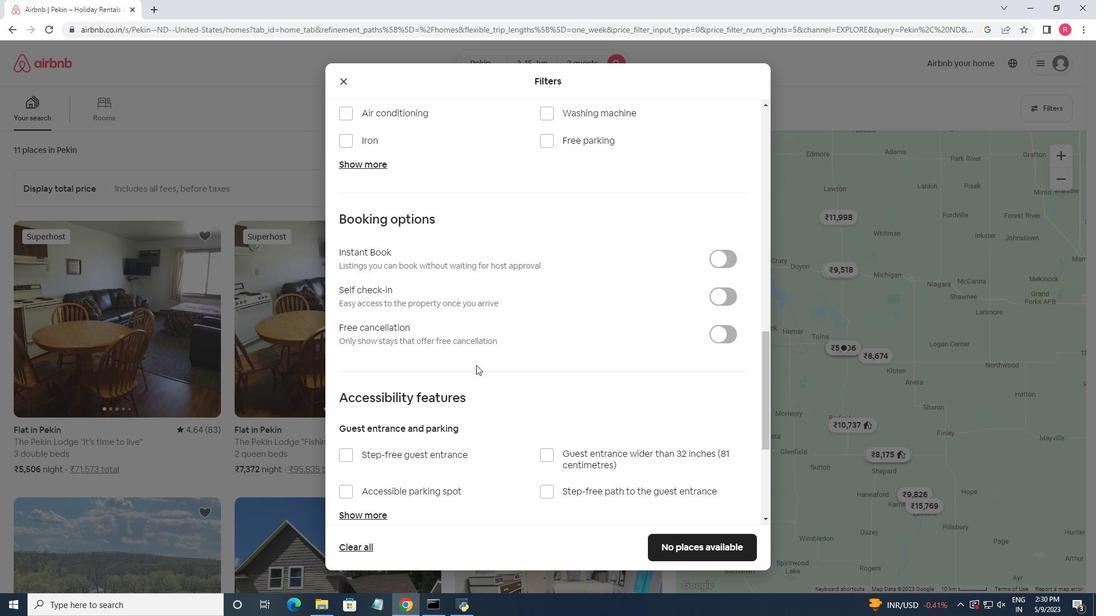 
Action: Mouse scrolled (476, 364) with delta (0, 0)
Screenshot: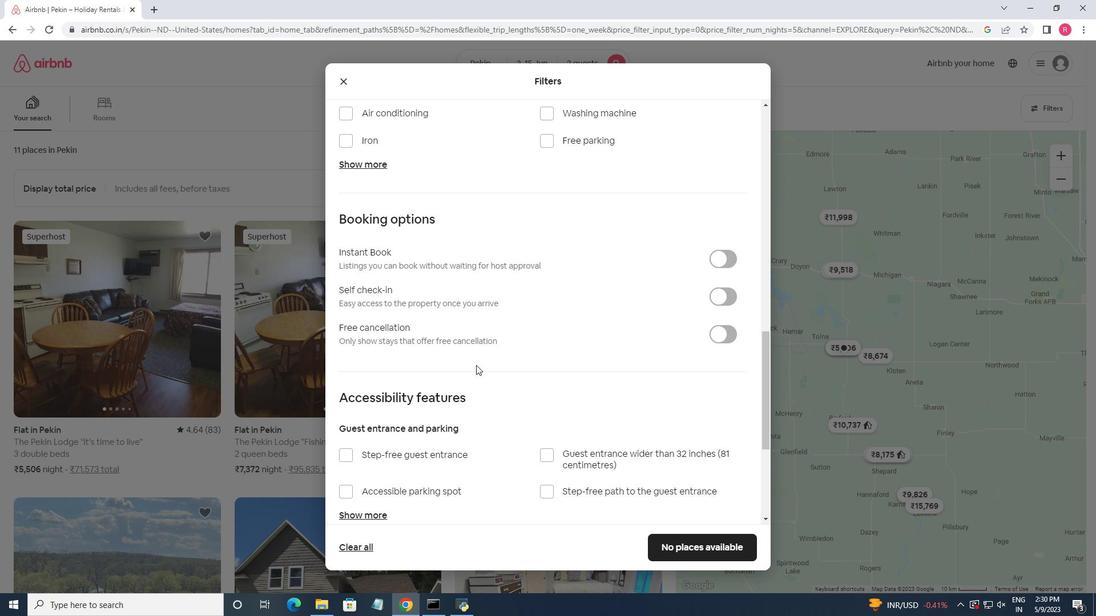 
Action: Mouse moved to (730, 177)
Screenshot: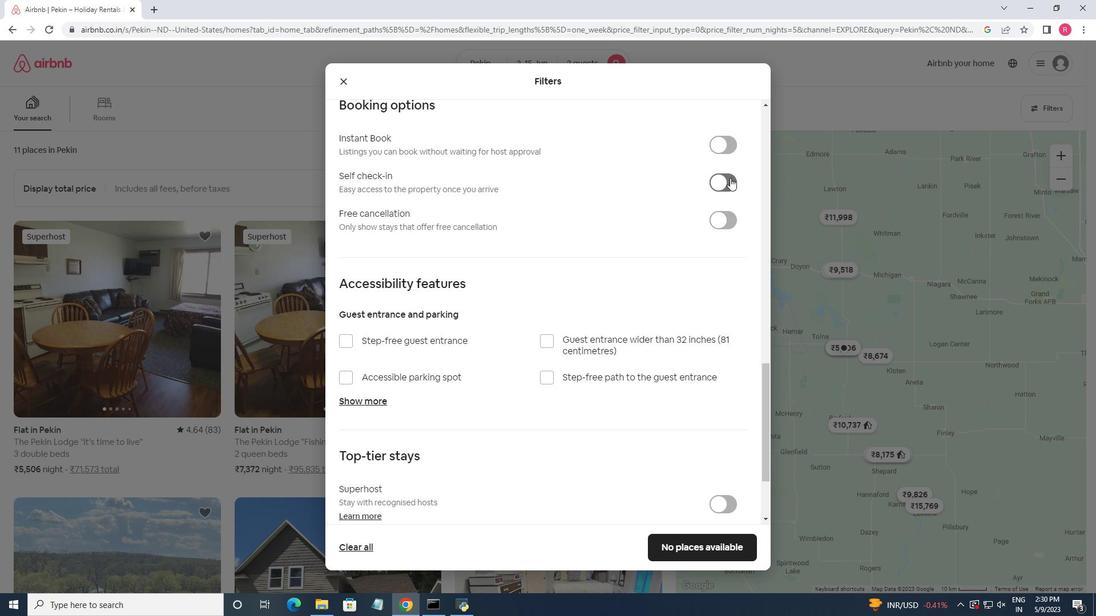 
Action: Mouse pressed left at (730, 177)
Screenshot: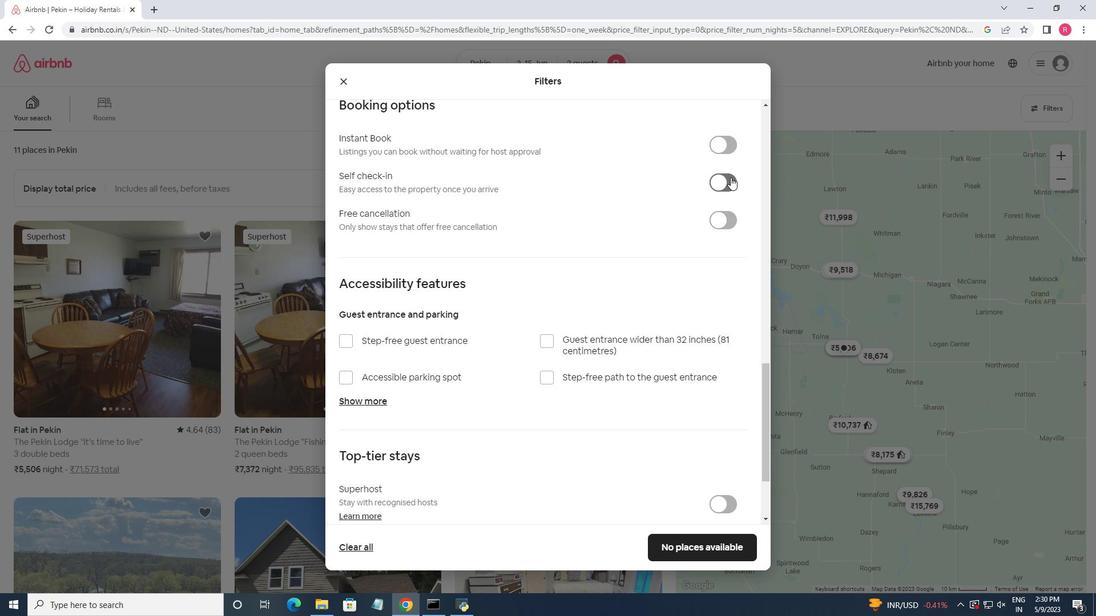 
Action: Mouse moved to (536, 299)
Screenshot: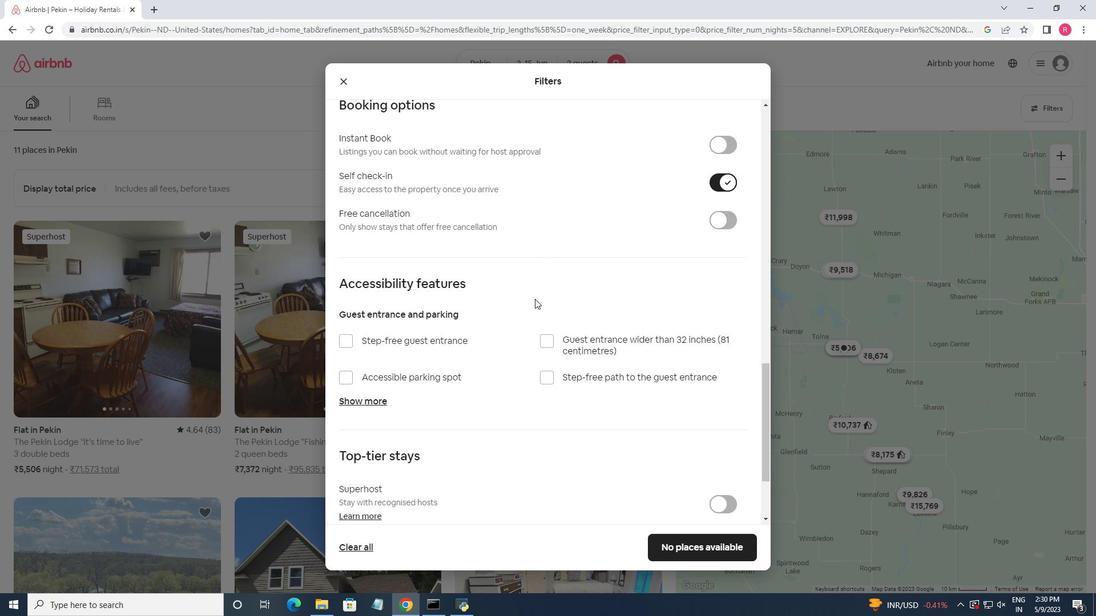 
Action: Mouse scrolled (536, 299) with delta (0, 0)
Screenshot: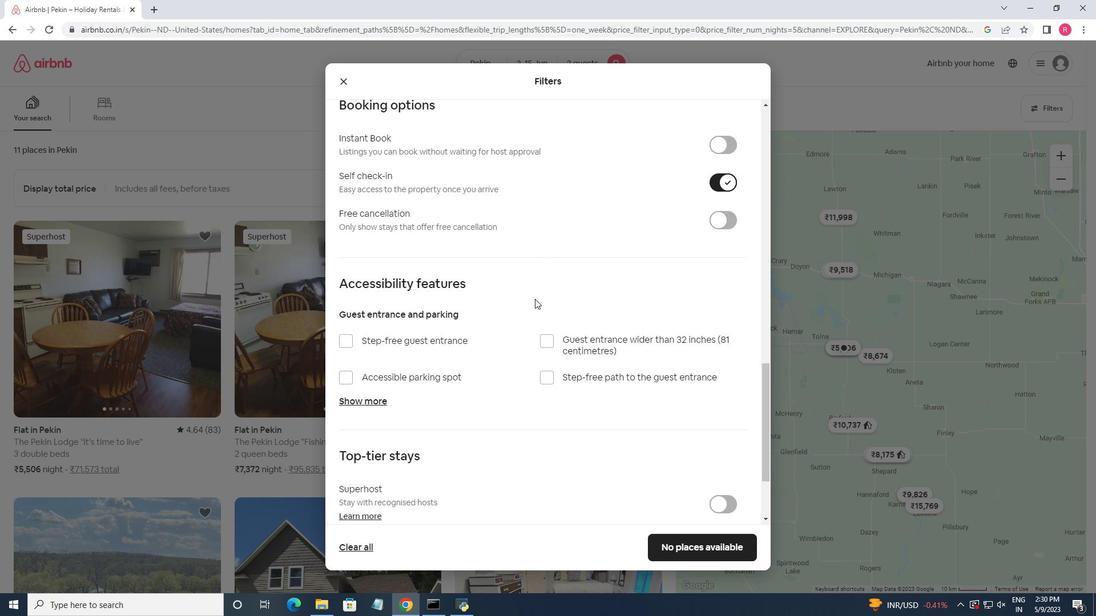 
Action: Mouse moved to (540, 302)
Screenshot: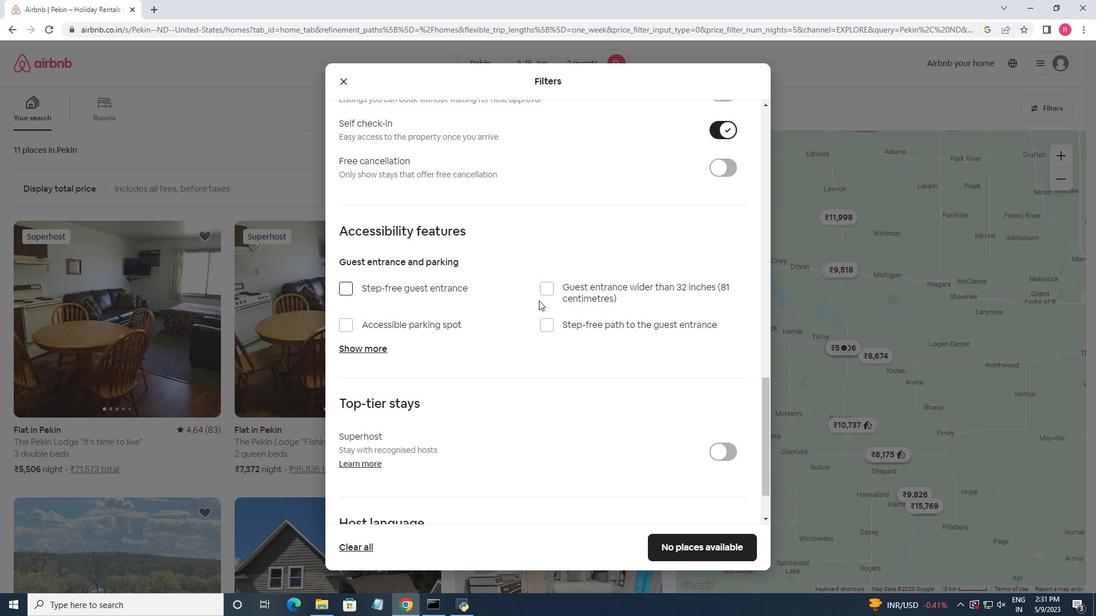 
Action: Mouse scrolled (540, 301) with delta (0, 0)
Screenshot: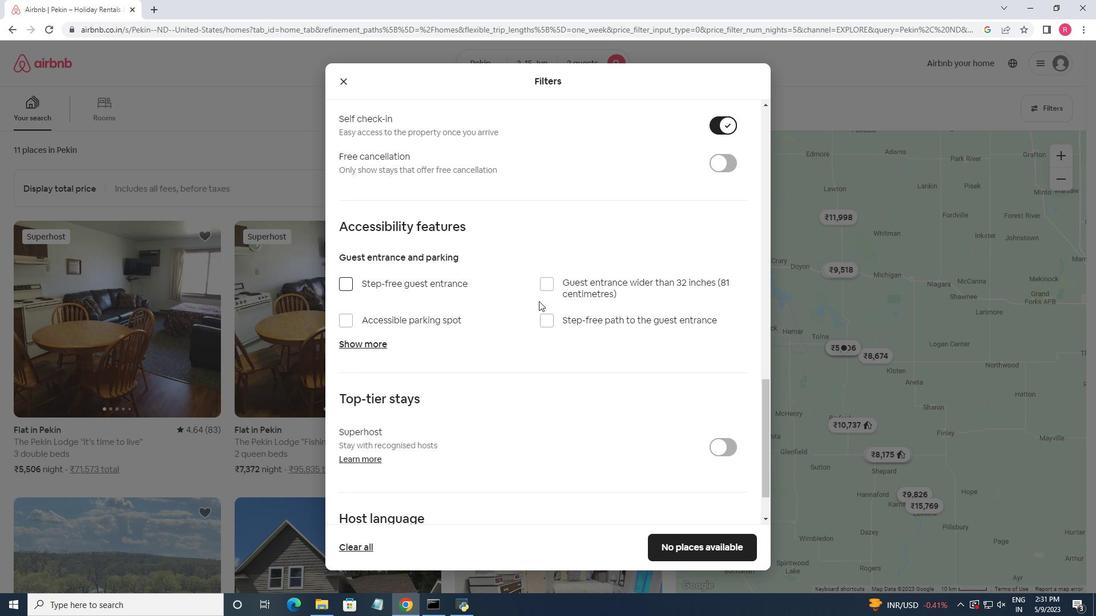 
Action: Mouse moved to (541, 303)
Screenshot: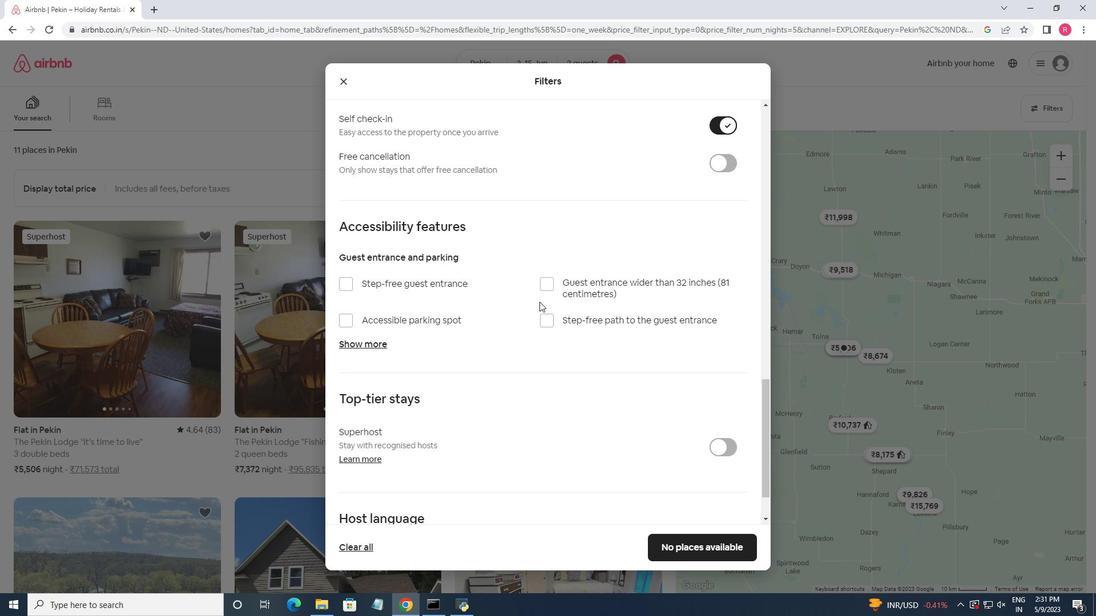 
Action: Mouse scrolled (541, 303) with delta (0, 0)
Screenshot: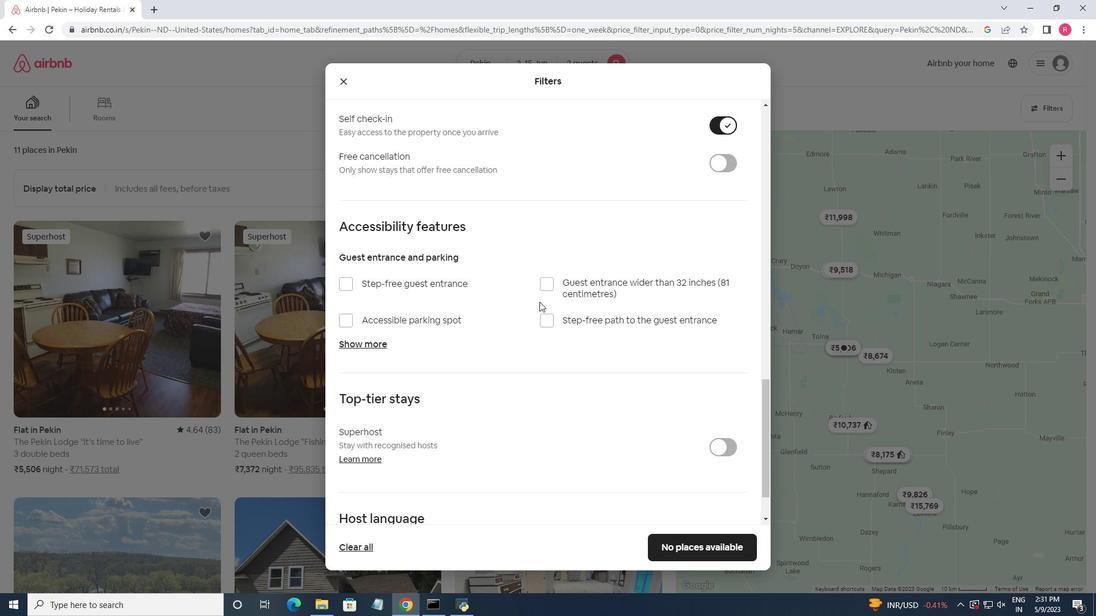 
Action: Mouse moved to (525, 390)
Screenshot: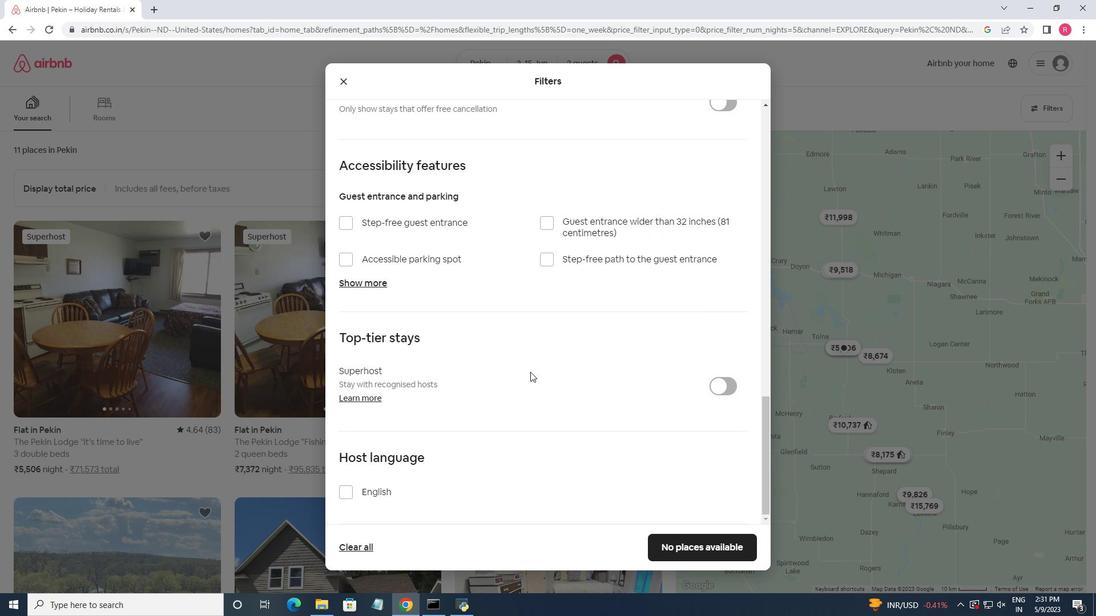 
Action: Mouse scrolled (525, 390) with delta (0, 0)
Screenshot: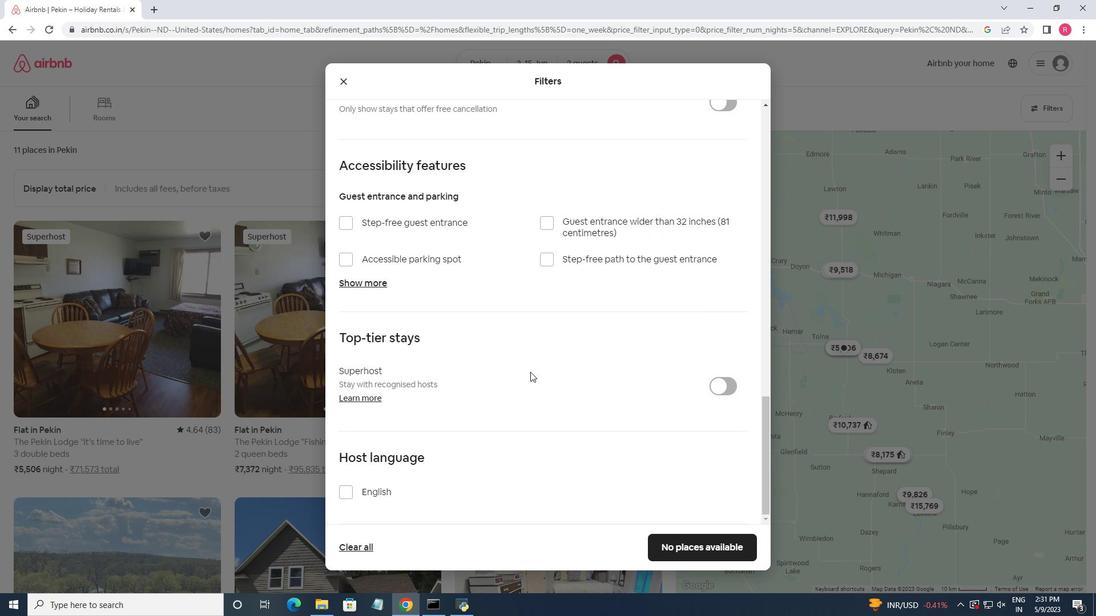 
Action: Mouse moved to (524, 391)
Screenshot: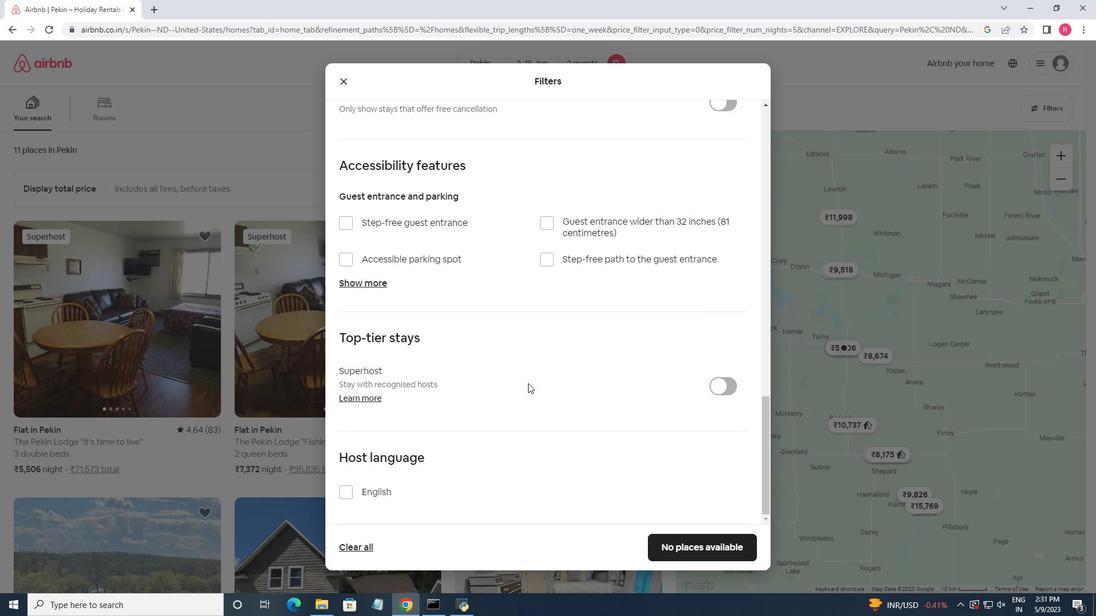 
Action: Mouse scrolled (524, 390) with delta (0, 0)
Screenshot: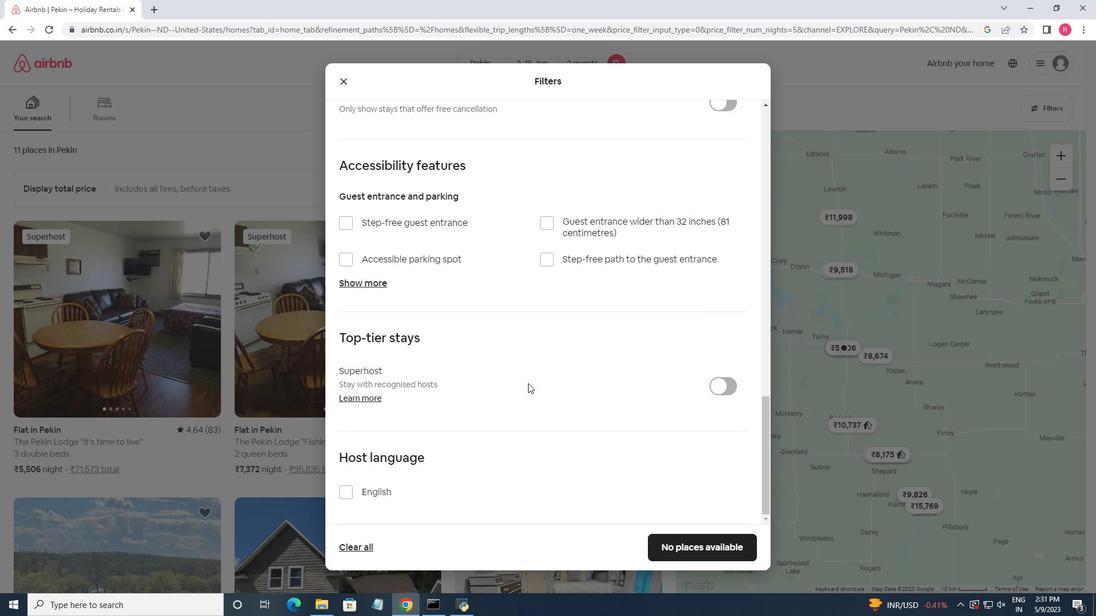 
Action: Mouse moved to (340, 493)
Screenshot: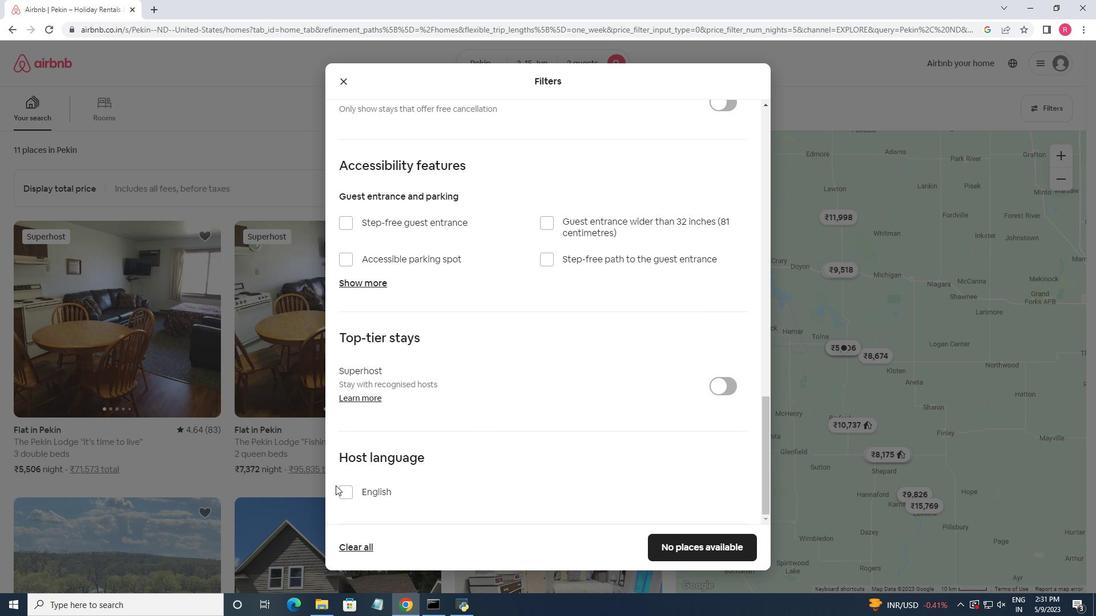 
Action: Mouse pressed left at (340, 493)
Screenshot: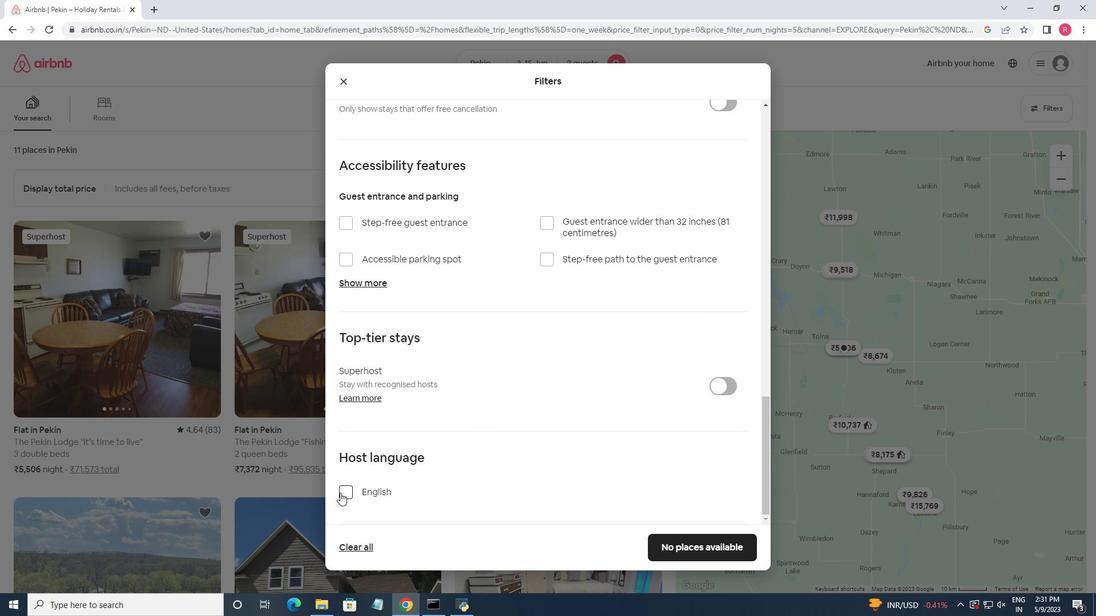 
Action: Mouse moved to (671, 545)
Screenshot: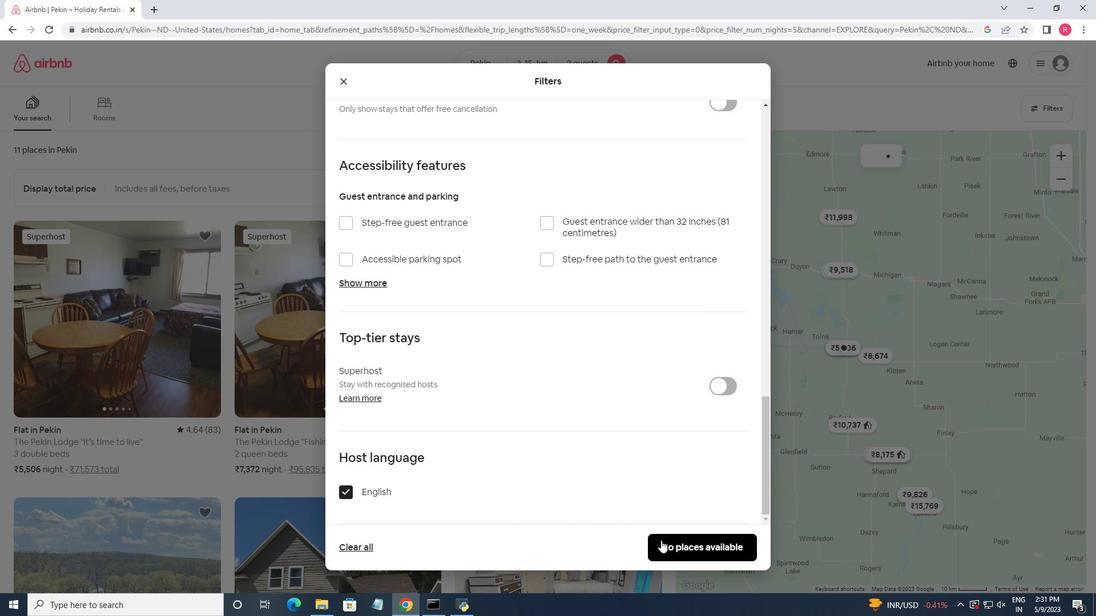 
Action: Mouse pressed left at (671, 545)
Screenshot: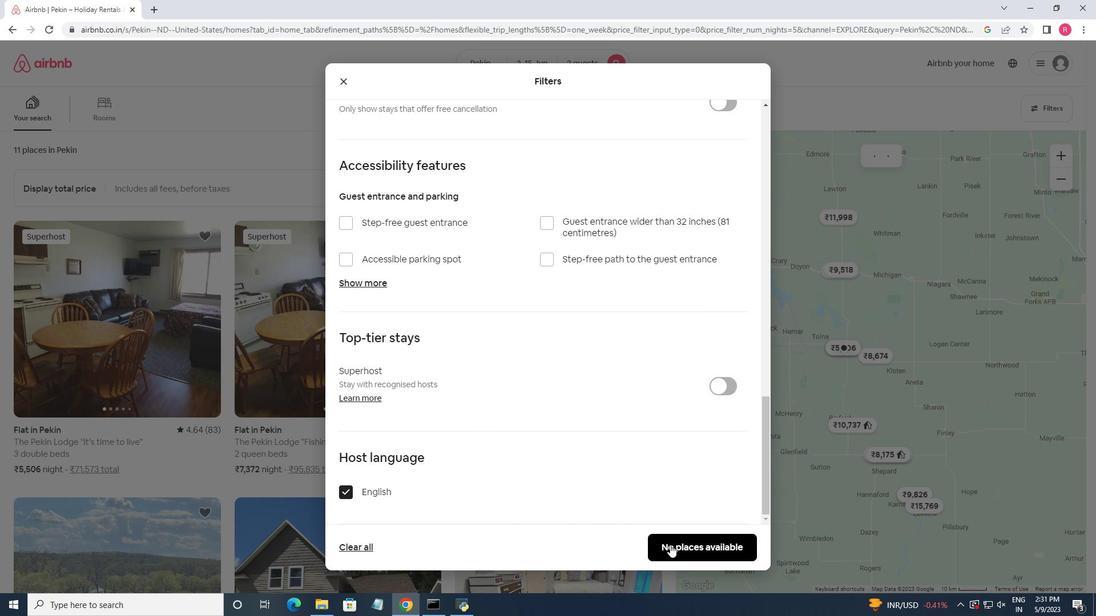 
